 Task: Look for products in the category "Cereal" with mint flavor.
Action: Mouse moved to (970, 328)
Screenshot: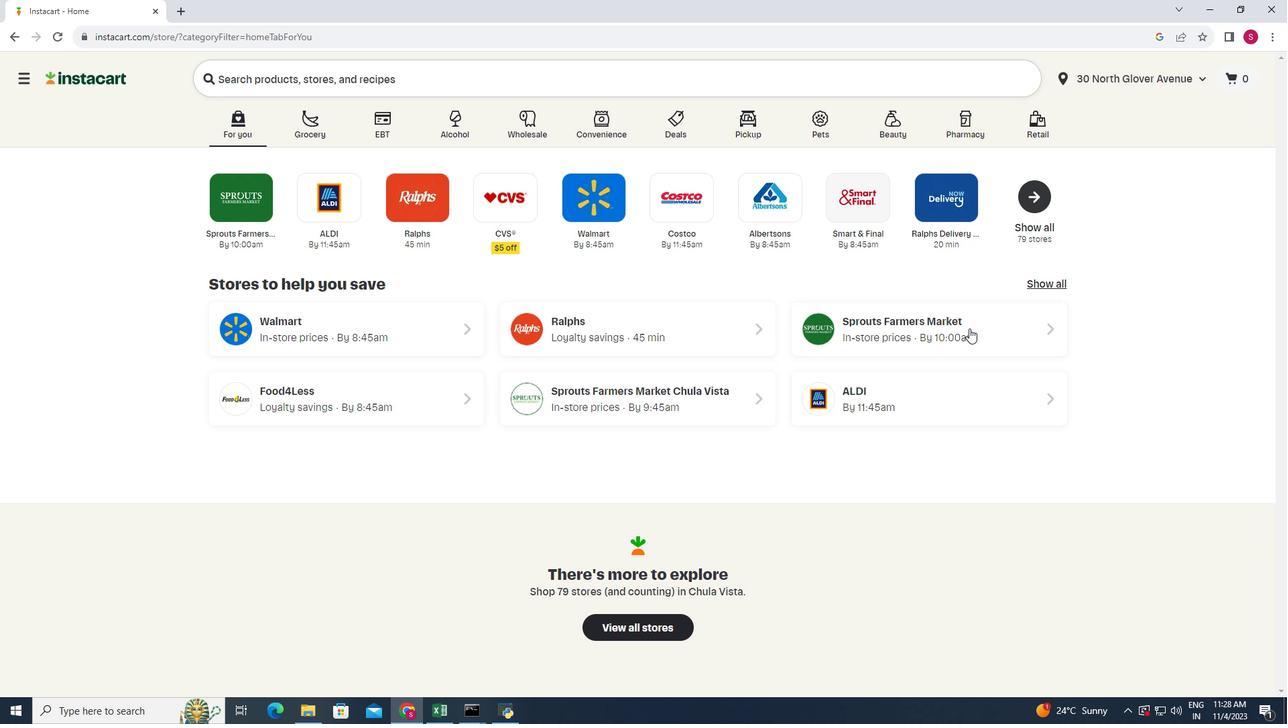 
Action: Mouse pressed left at (970, 328)
Screenshot: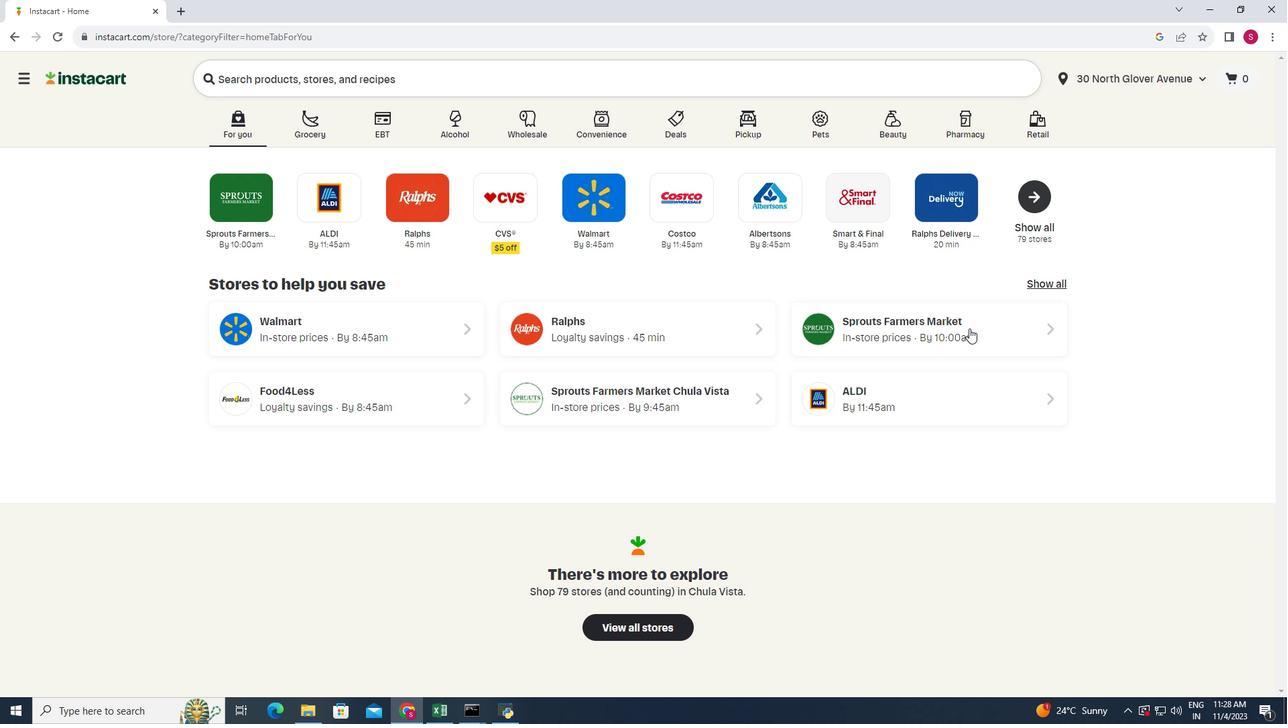 
Action: Mouse moved to (102, 493)
Screenshot: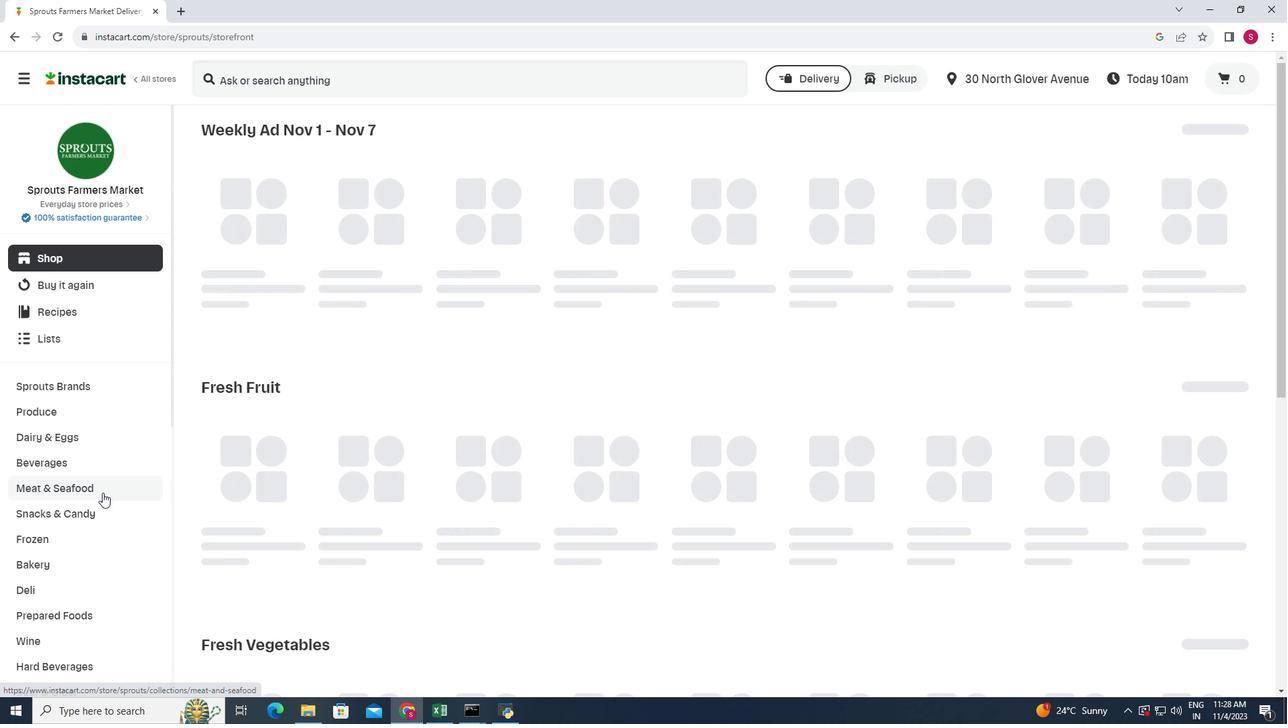 
Action: Mouse scrolled (102, 492) with delta (0, 0)
Screenshot: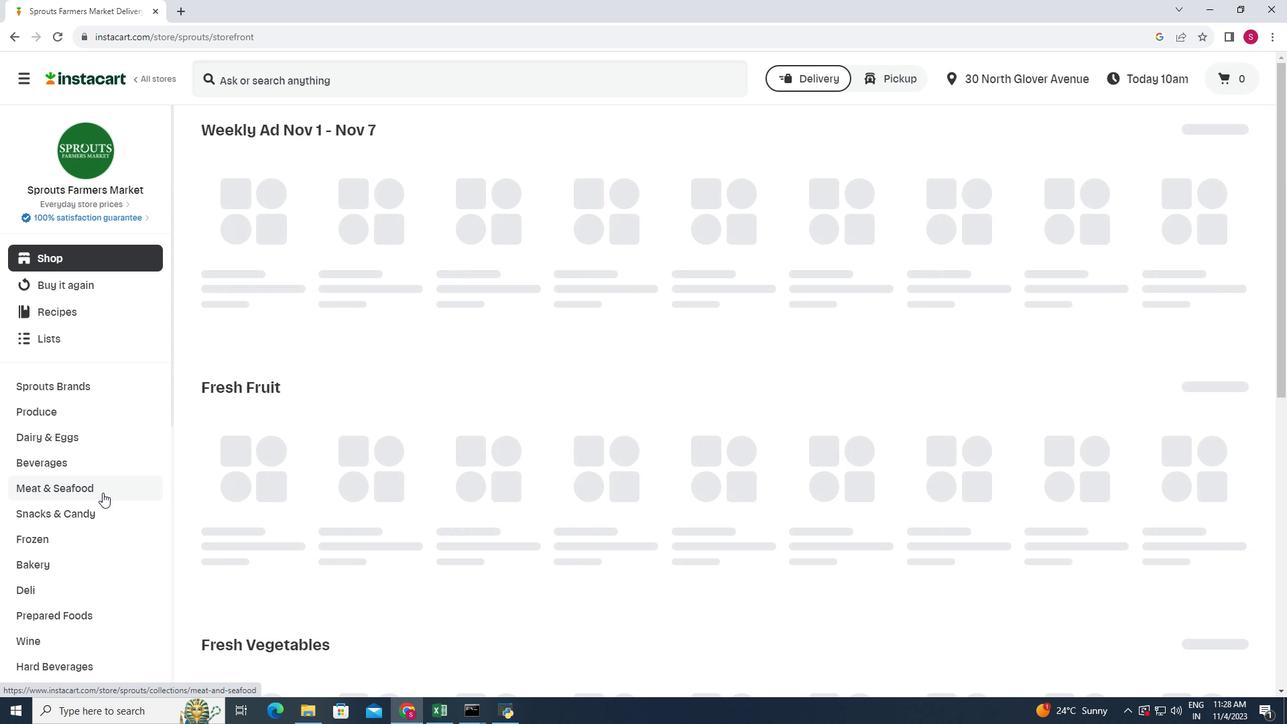 
Action: Mouse moved to (102, 493)
Screenshot: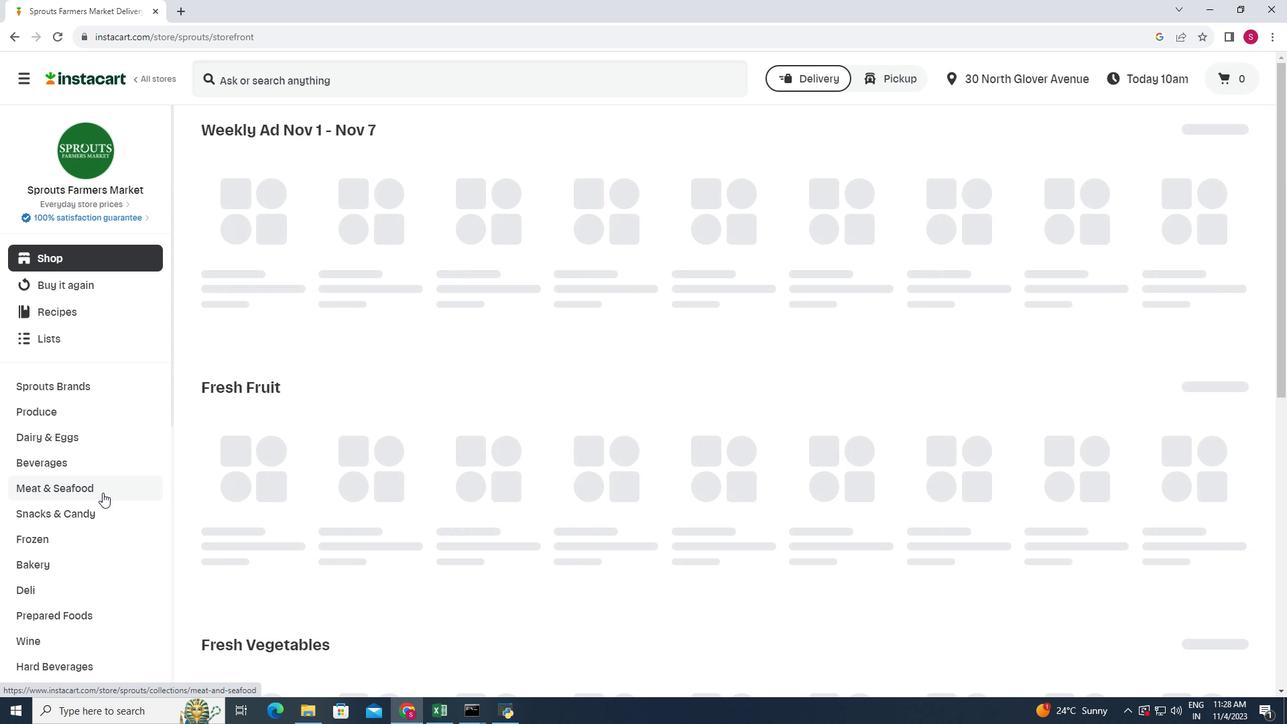 
Action: Mouse scrolled (102, 492) with delta (0, 0)
Screenshot: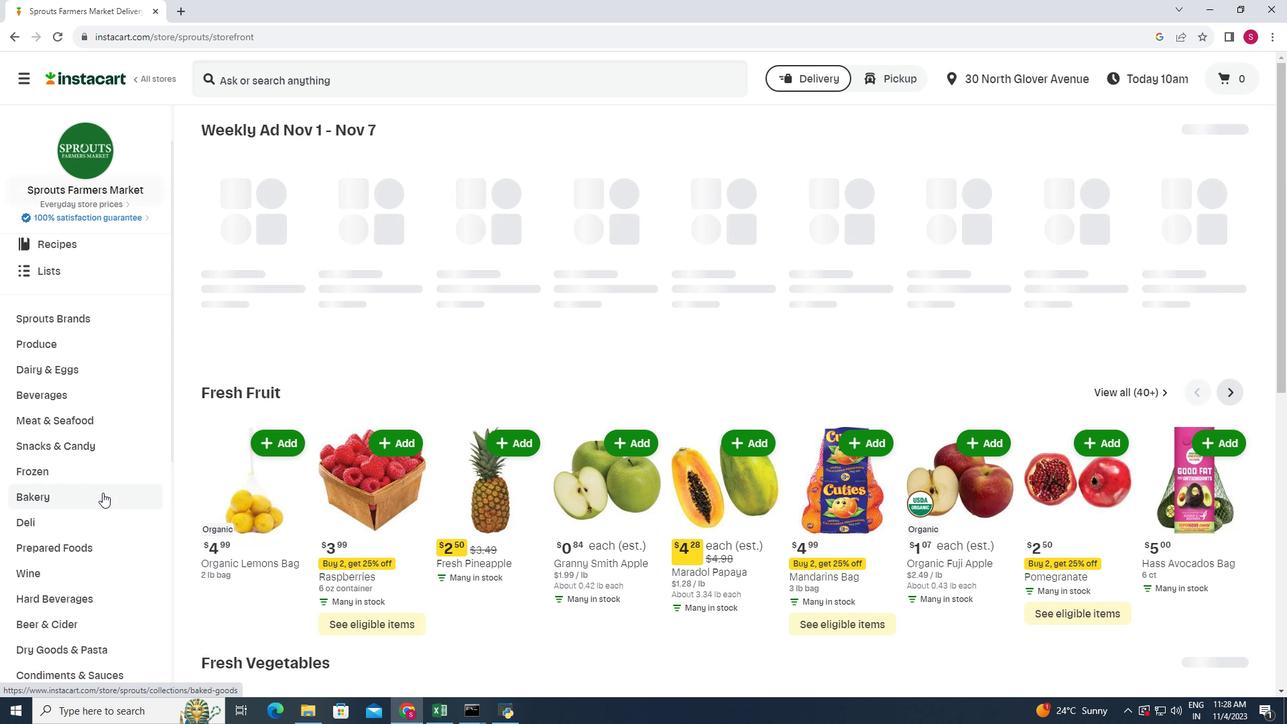 
Action: Mouse scrolled (102, 492) with delta (0, 0)
Screenshot: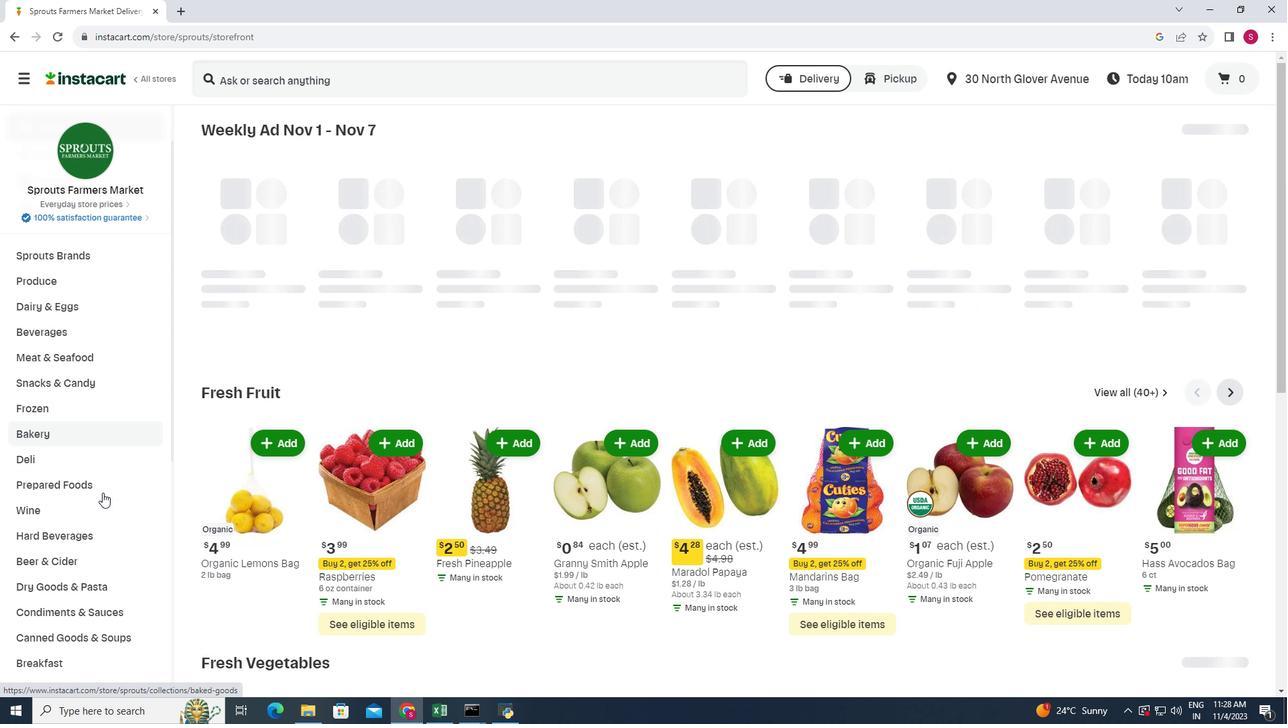 
Action: Mouse moved to (117, 482)
Screenshot: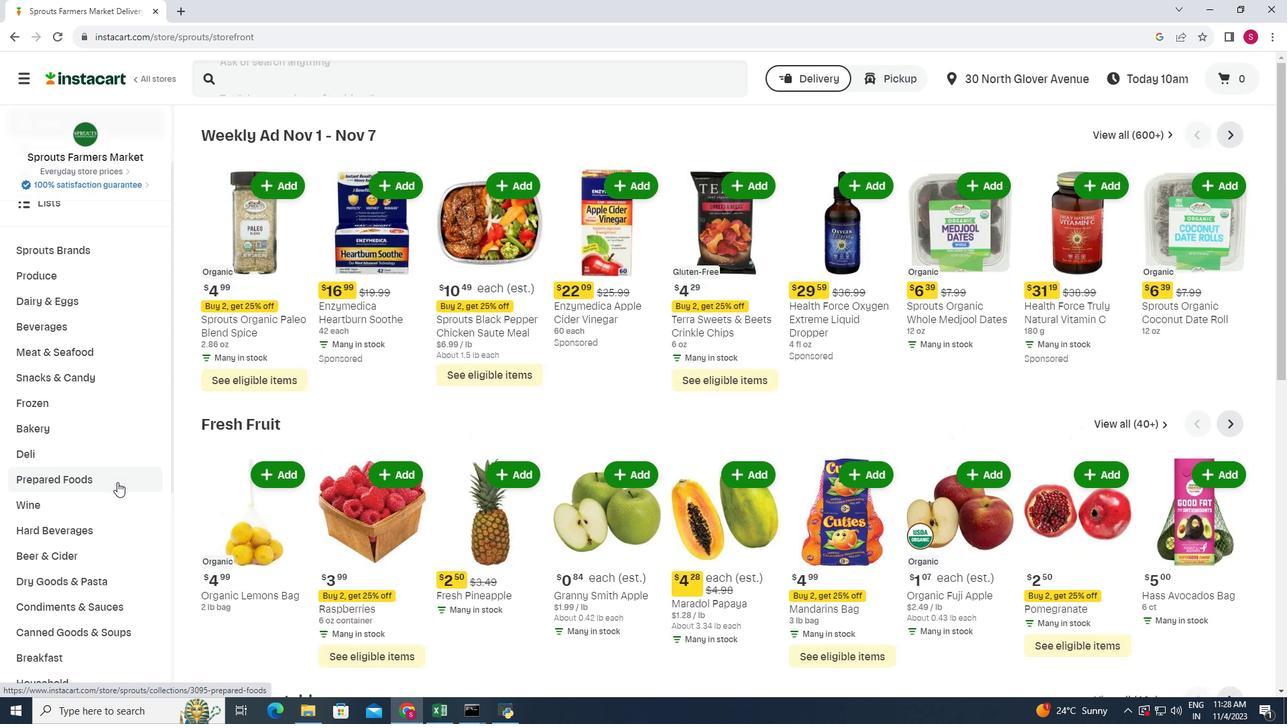 
Action: Mouse scrolled (117, 481) with delta (0, 0)
Screenshot: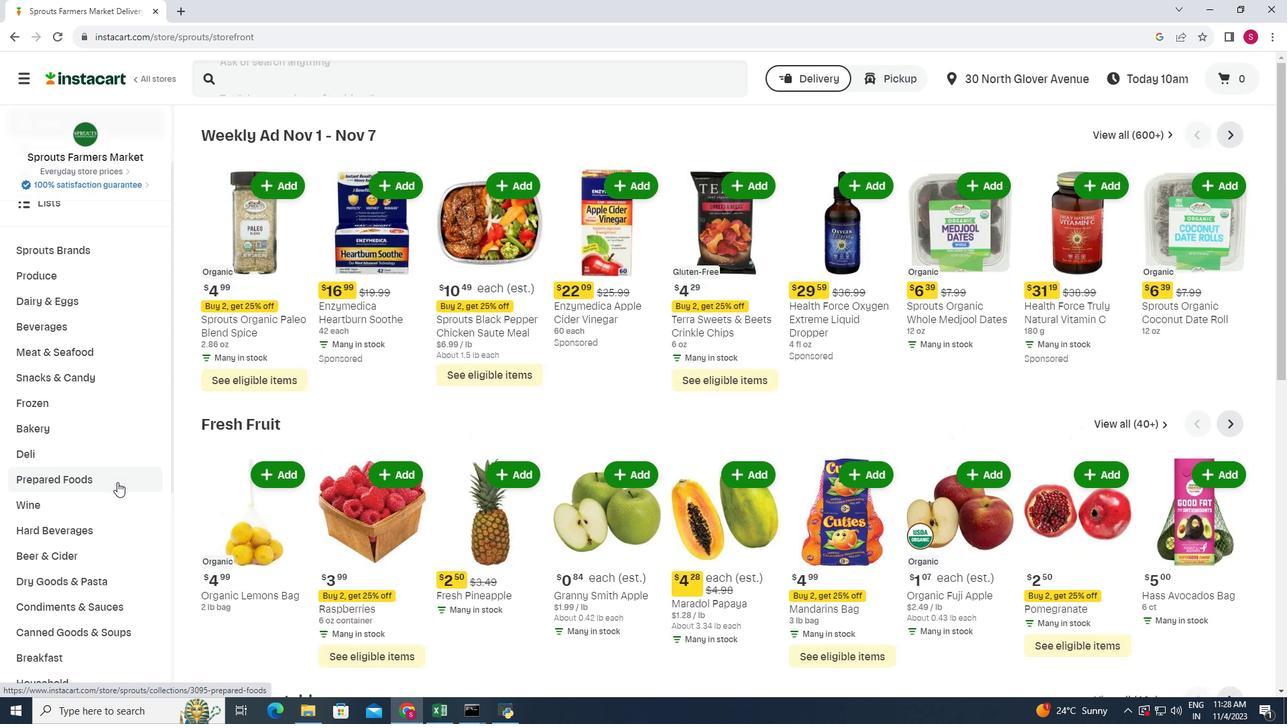 
Action: Mouse moved to (85, 483)
Screenshot: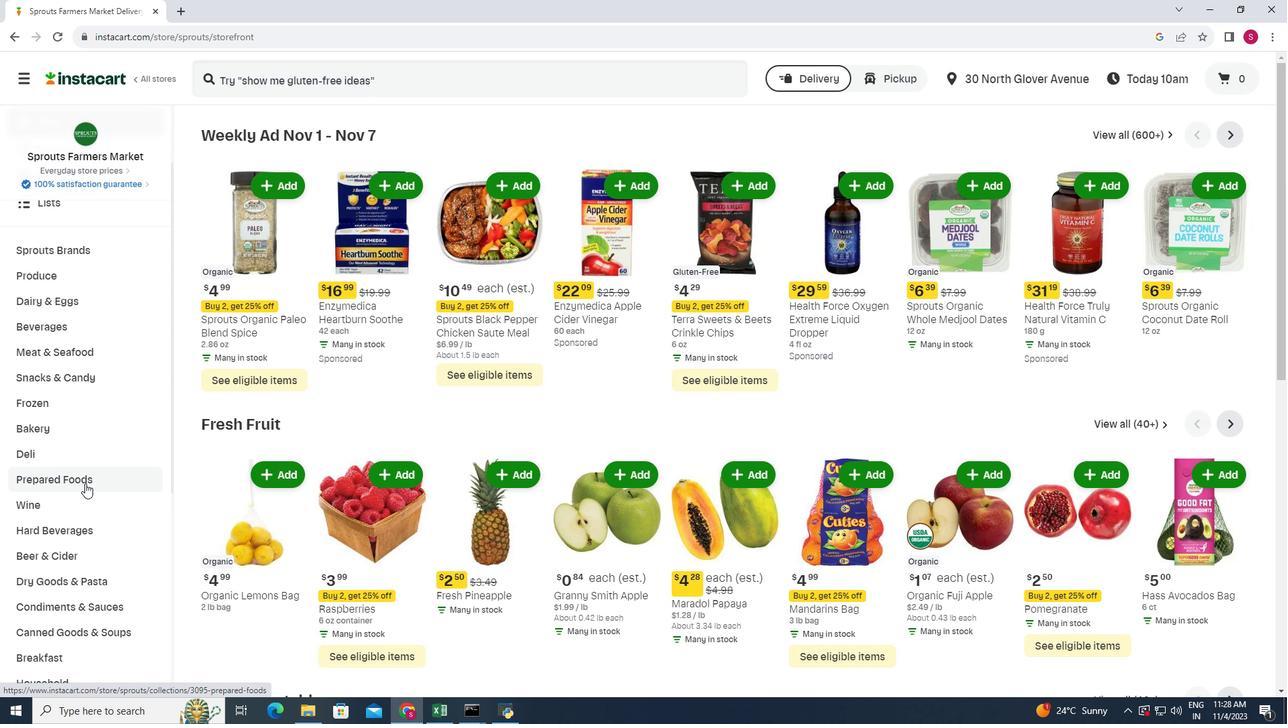
Action: Mouse scrolled (85, 482) with delta (0, 0)
Screenshot: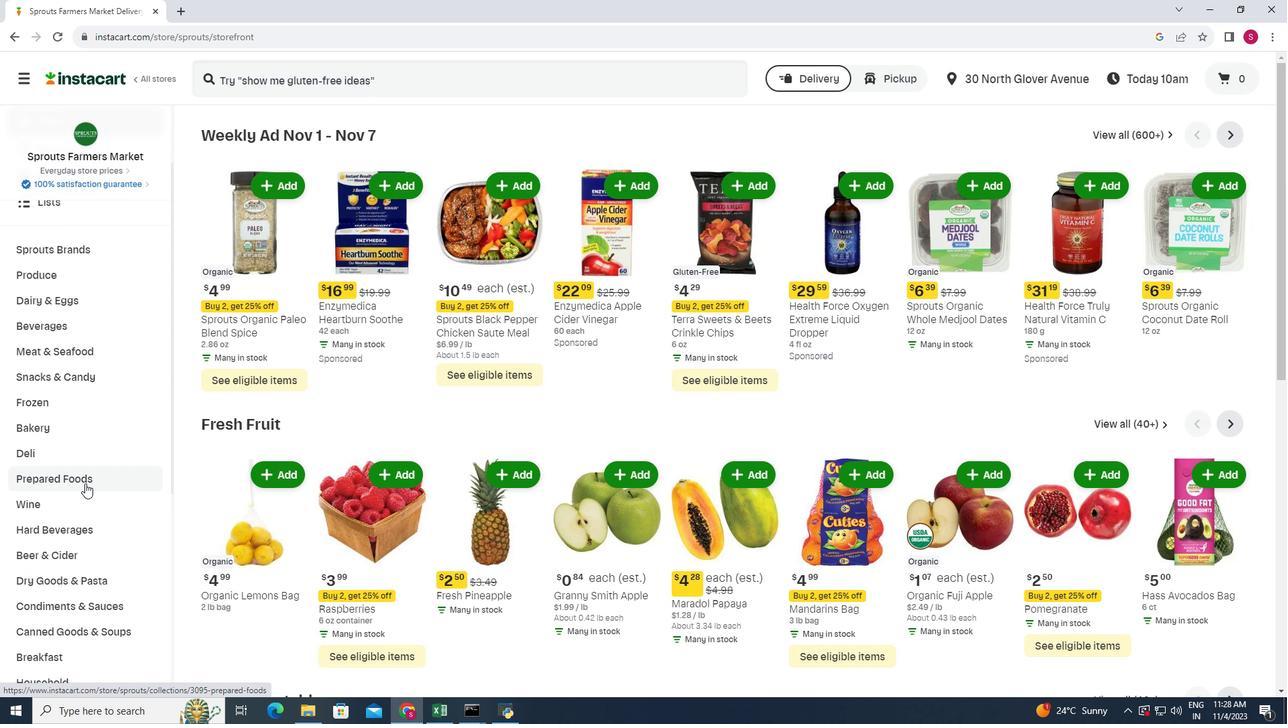 
Action: Mouse moved to (79, 593)
Screenshot: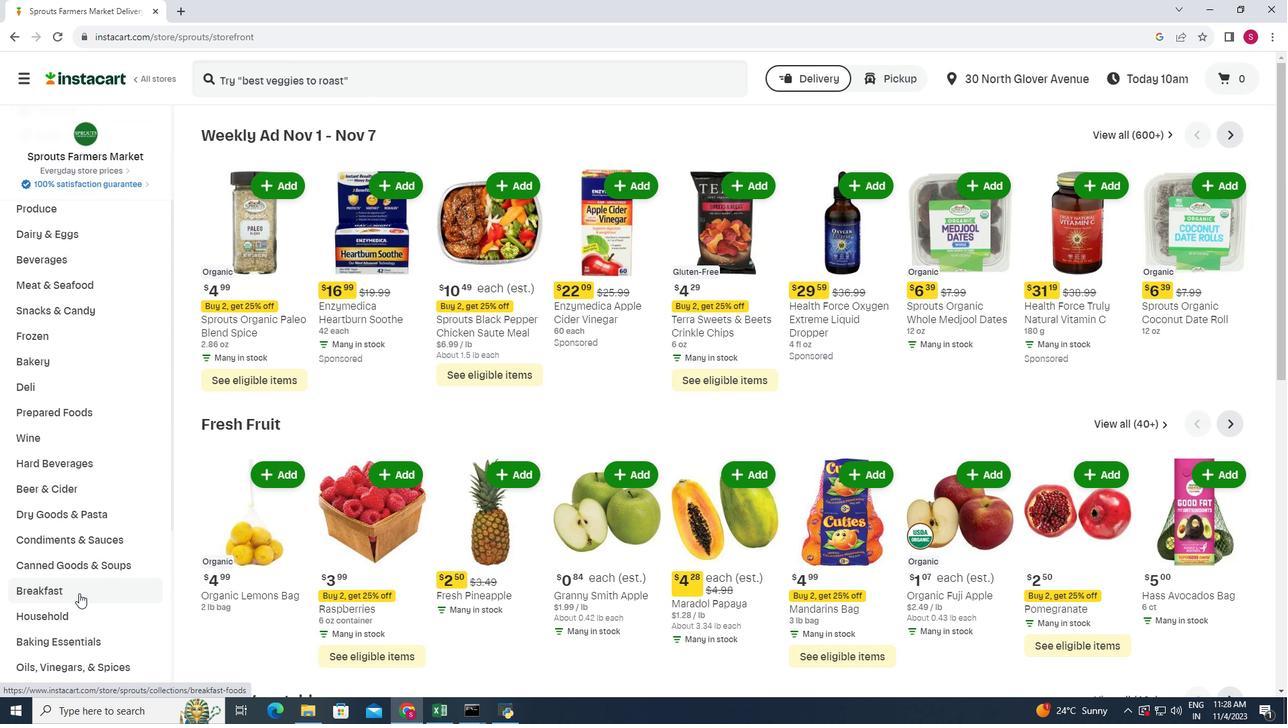 
Action: Mouse pressed left at (79, 593)
Screenshot: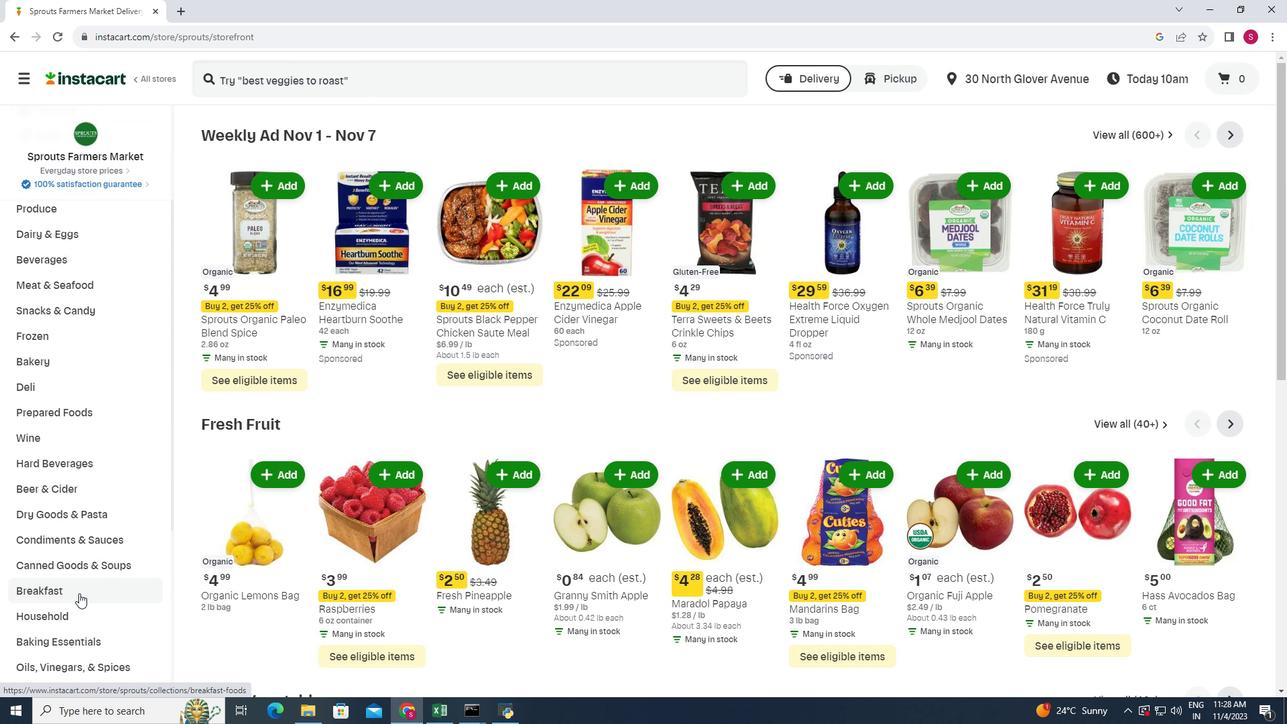 
Action: Mouse moved to (990, 167)
Screenshot: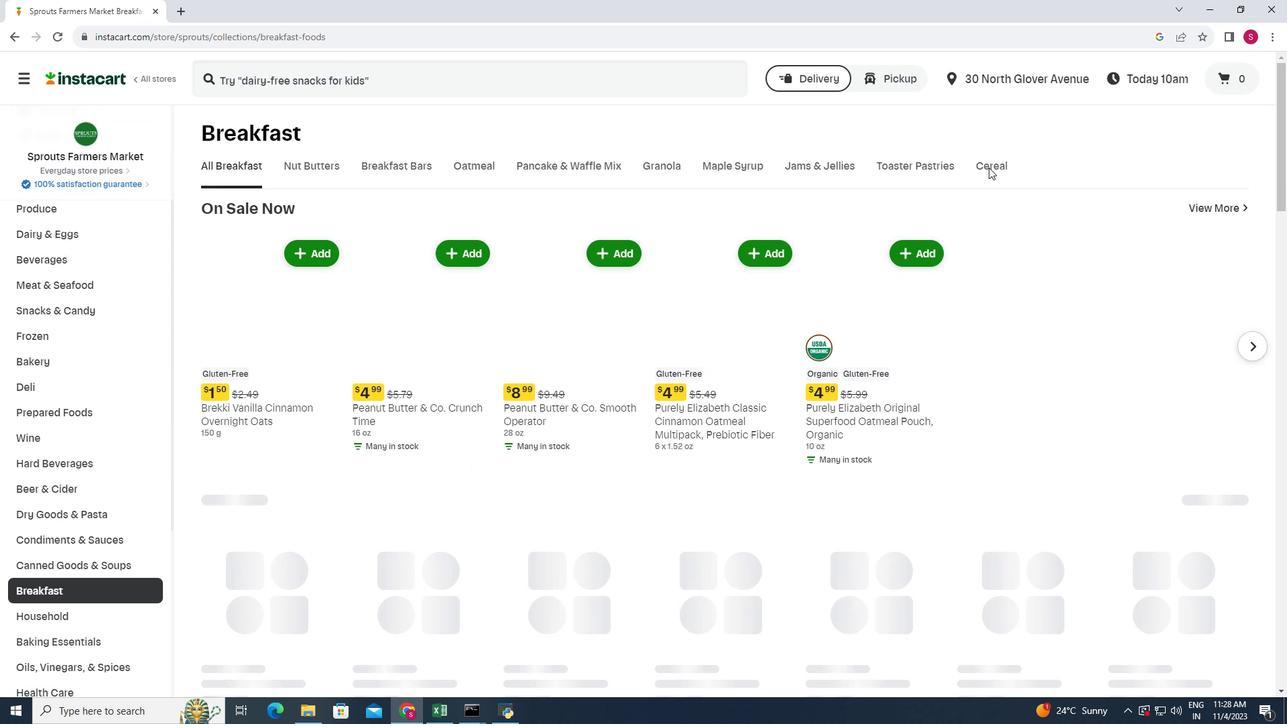 
Action: Mouse pressed left at (990, 167)
Screenshot: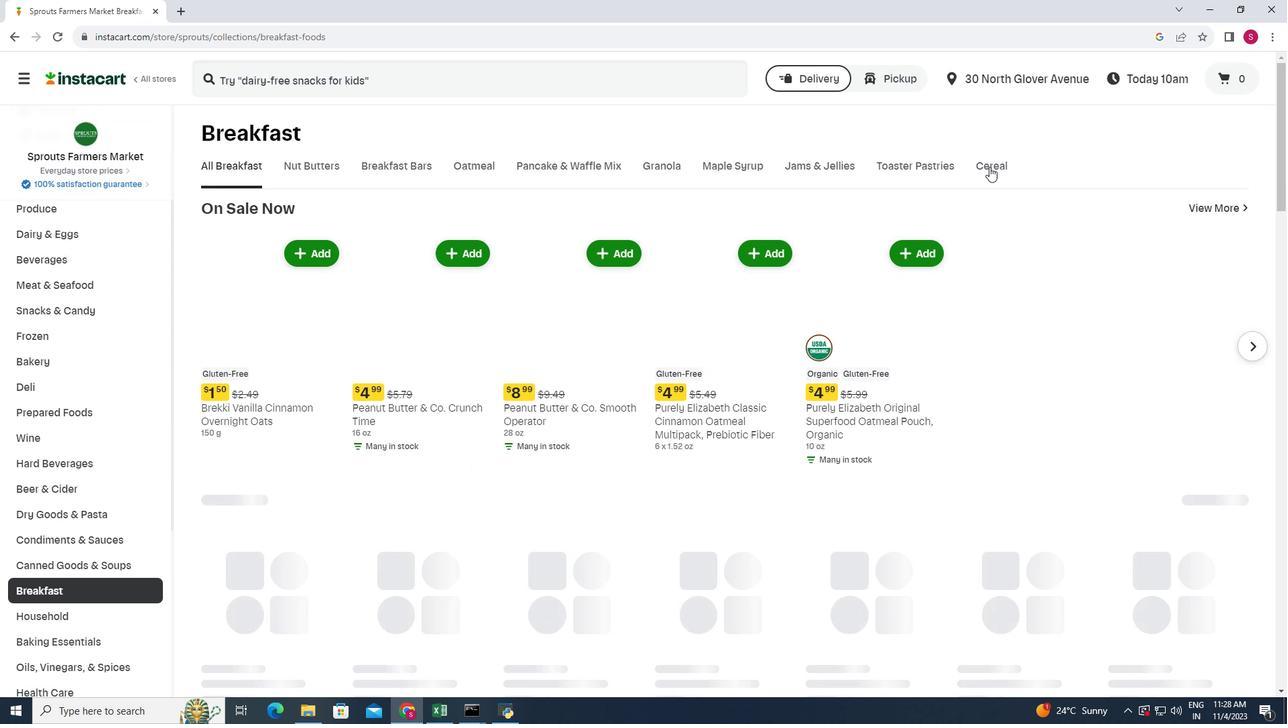 
Action: Mouse moved to (254, 209)
Screenshot: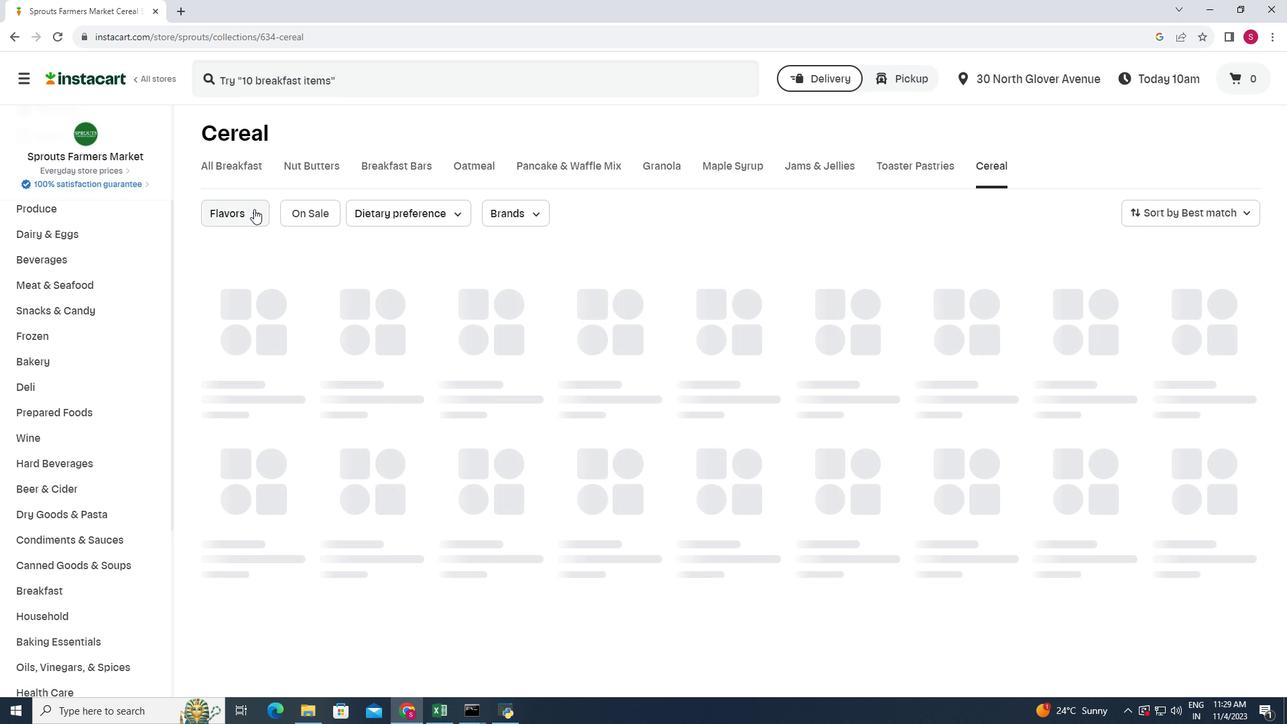 
Action: Mouse pressed left at (254, 209)
Screenshot: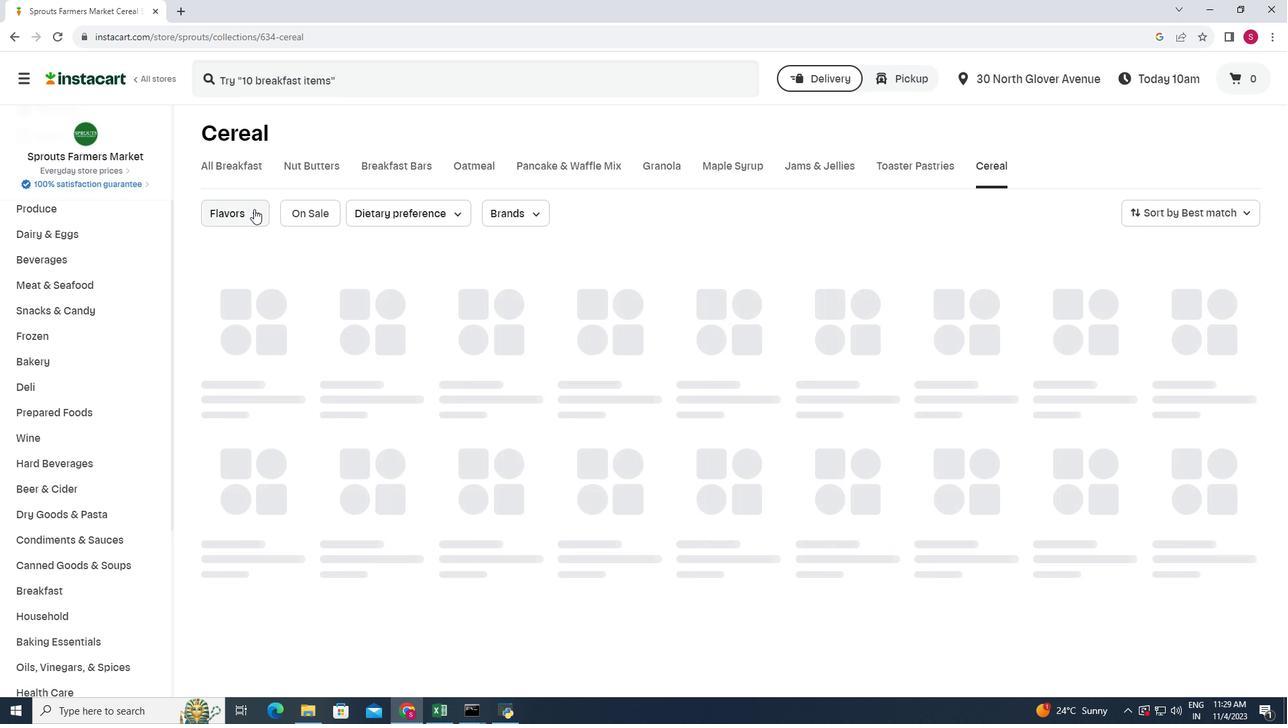 
Action: Mouse moved to (276, 258)
Screenshot: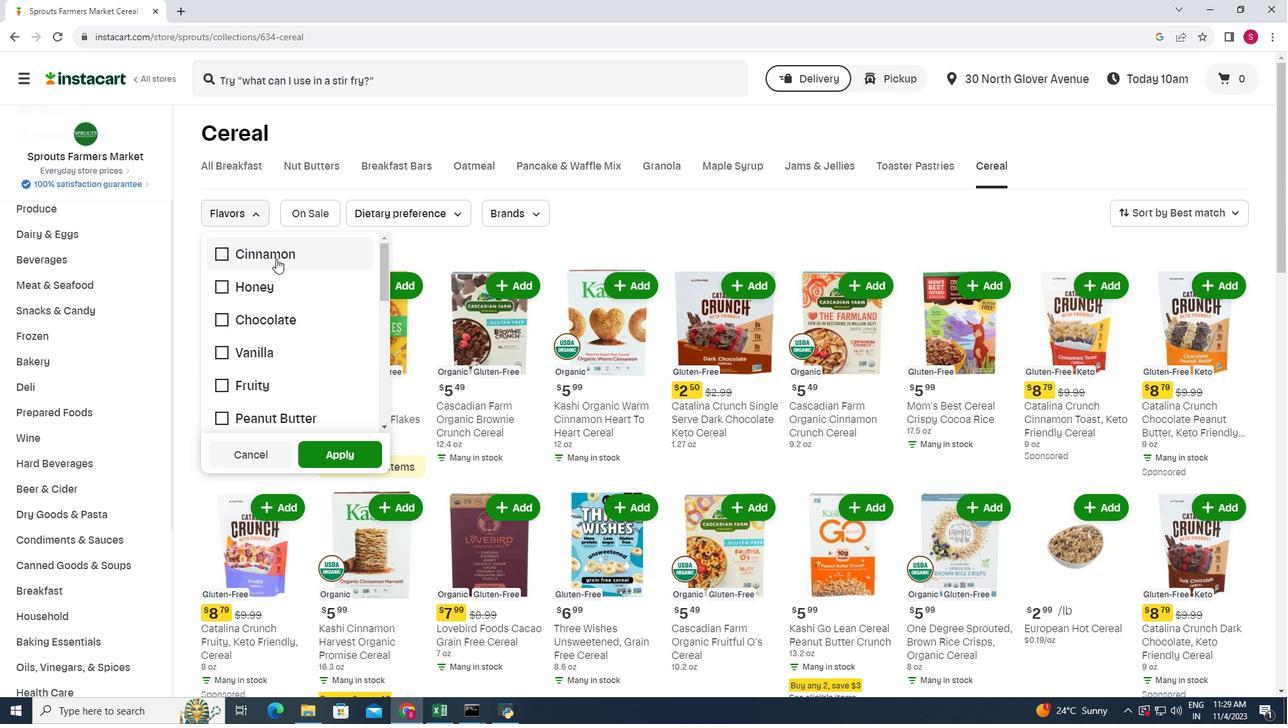 
Action: Mouse scrolled (276, 258) with delta (0, 0)
Screenshot: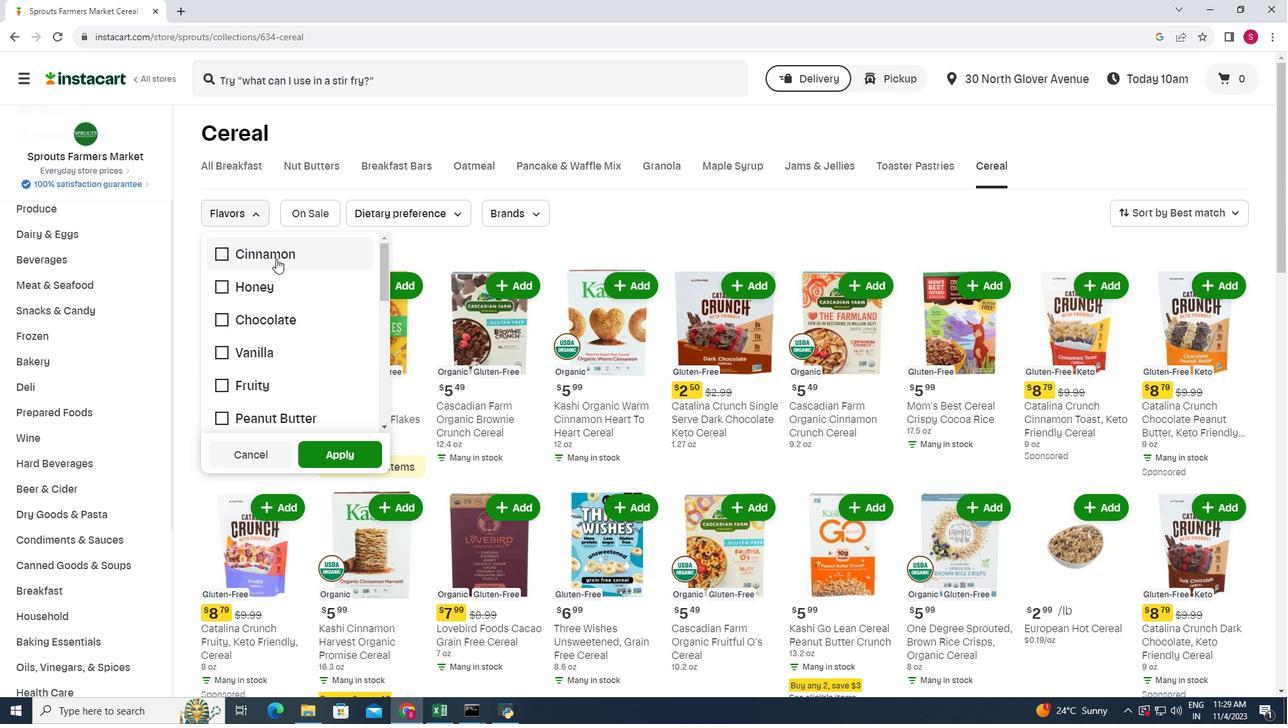 
Action: Mouse scrolled (276, 258) with delta (0, 0)
Screenshot: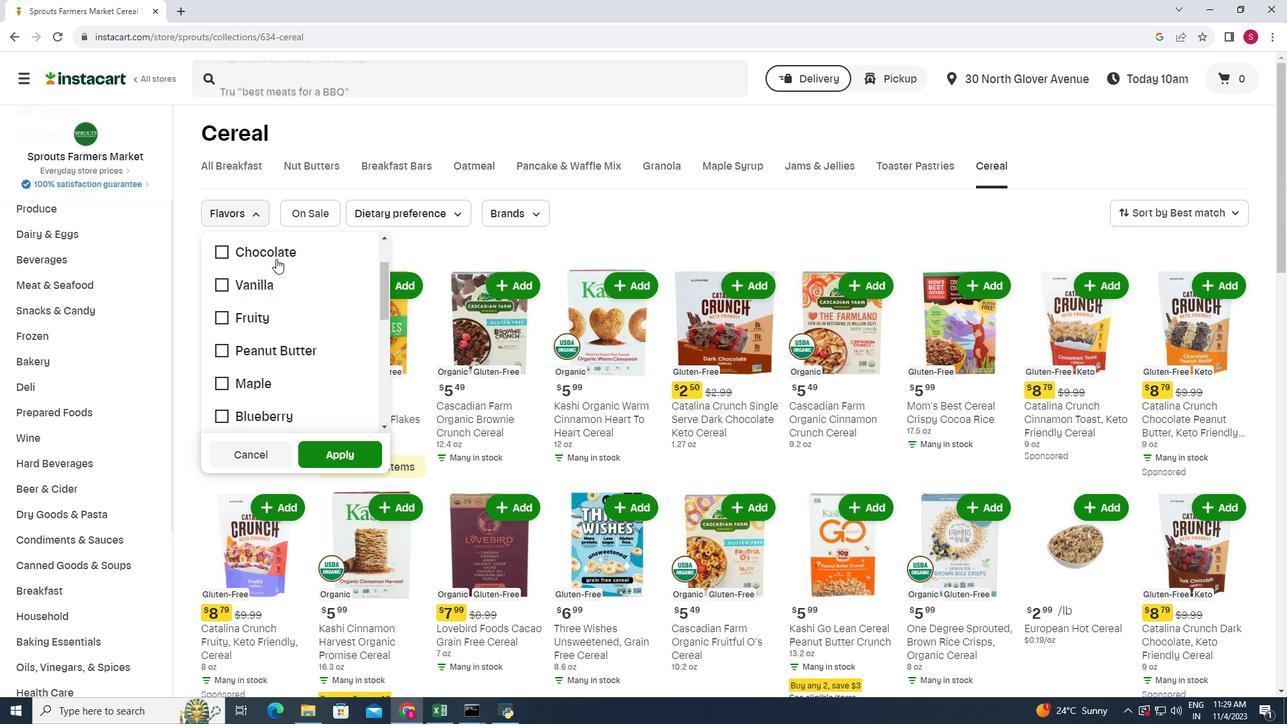 
Action: Mouse moved to (279, 261)
Screenshot: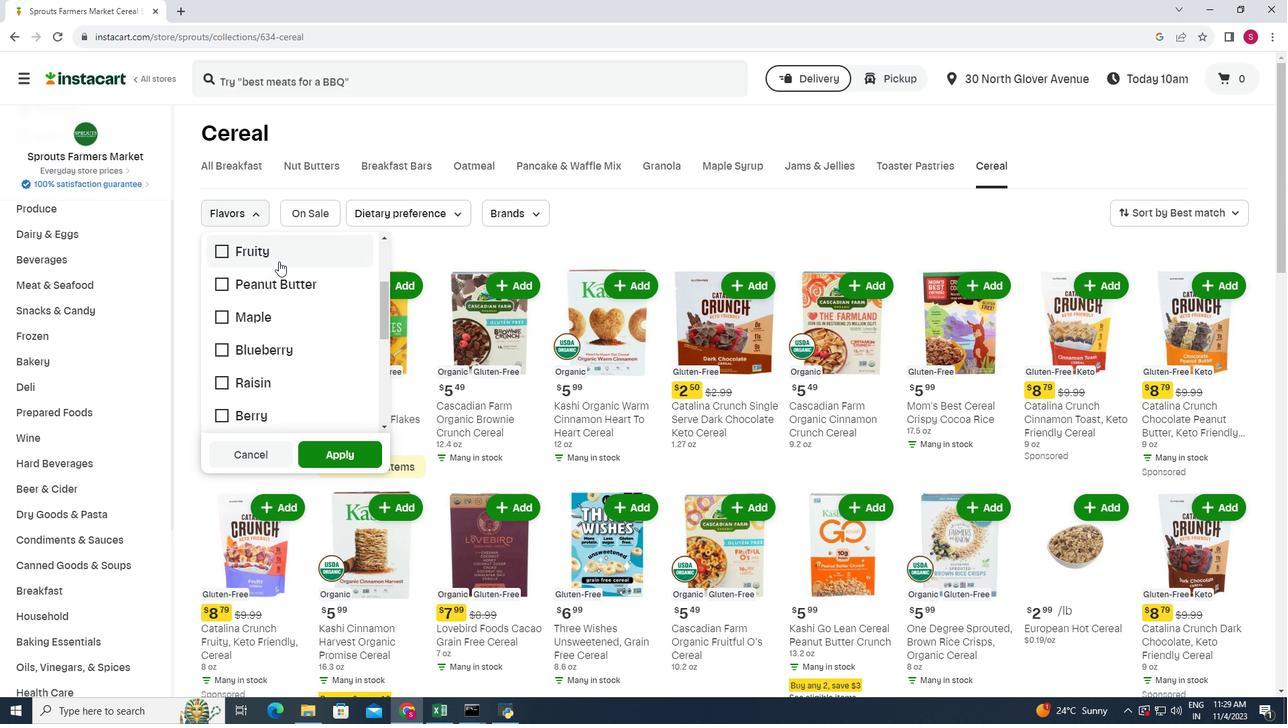 
Action: Mouse scrolled (279, 260) with delta (0, 0)
Screenshot: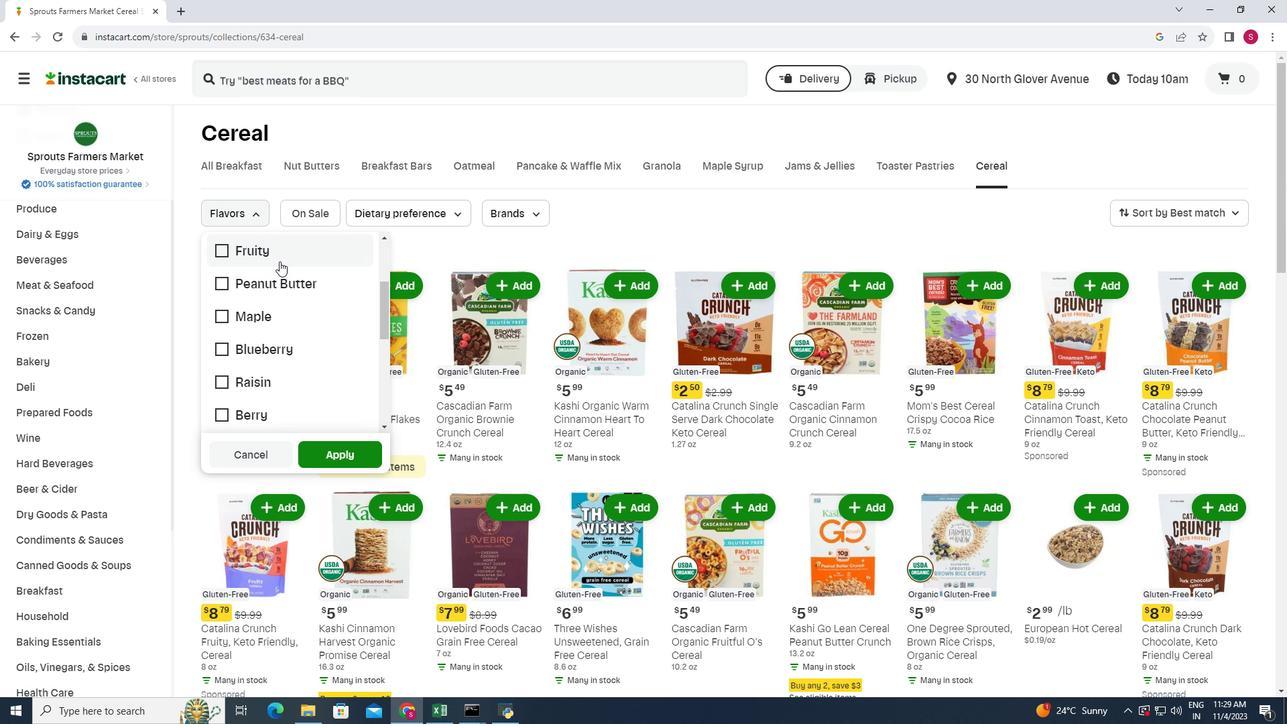 
Action: Mouse moved to (280, 262)
Screenshot: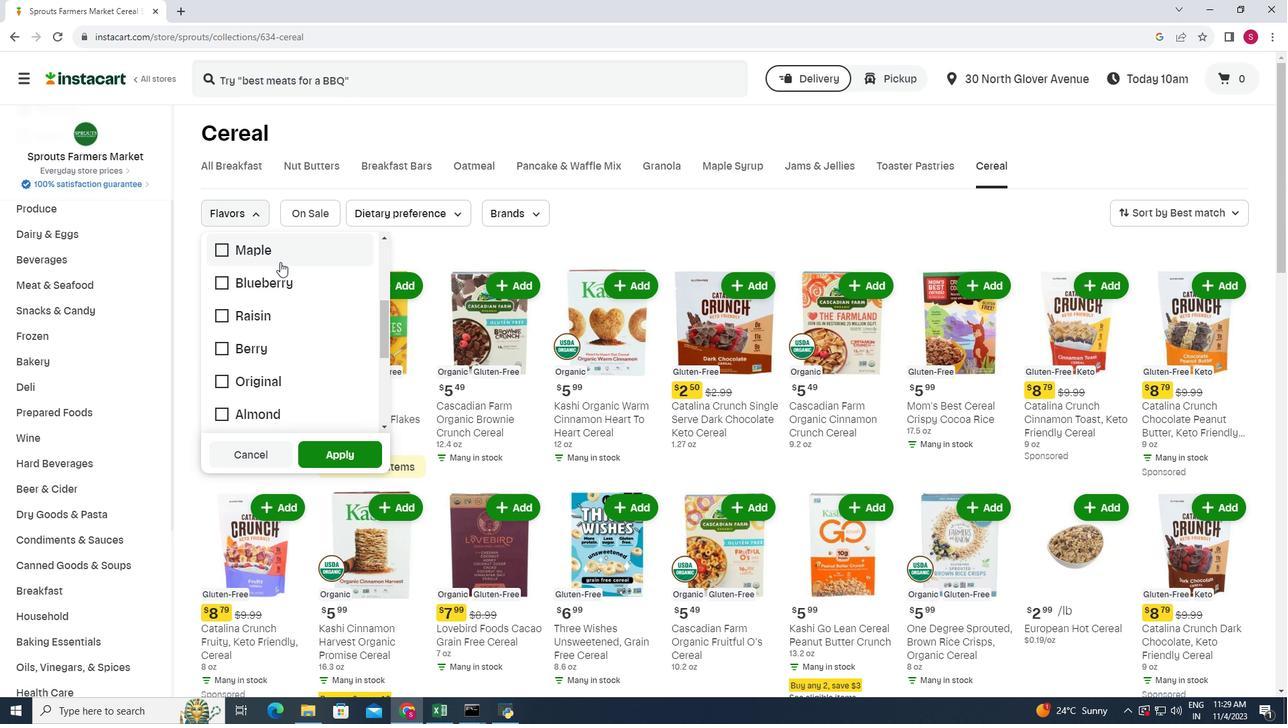 
Action: Mouse scrolled (280, 261) with delta (0, 0)
Screenshot: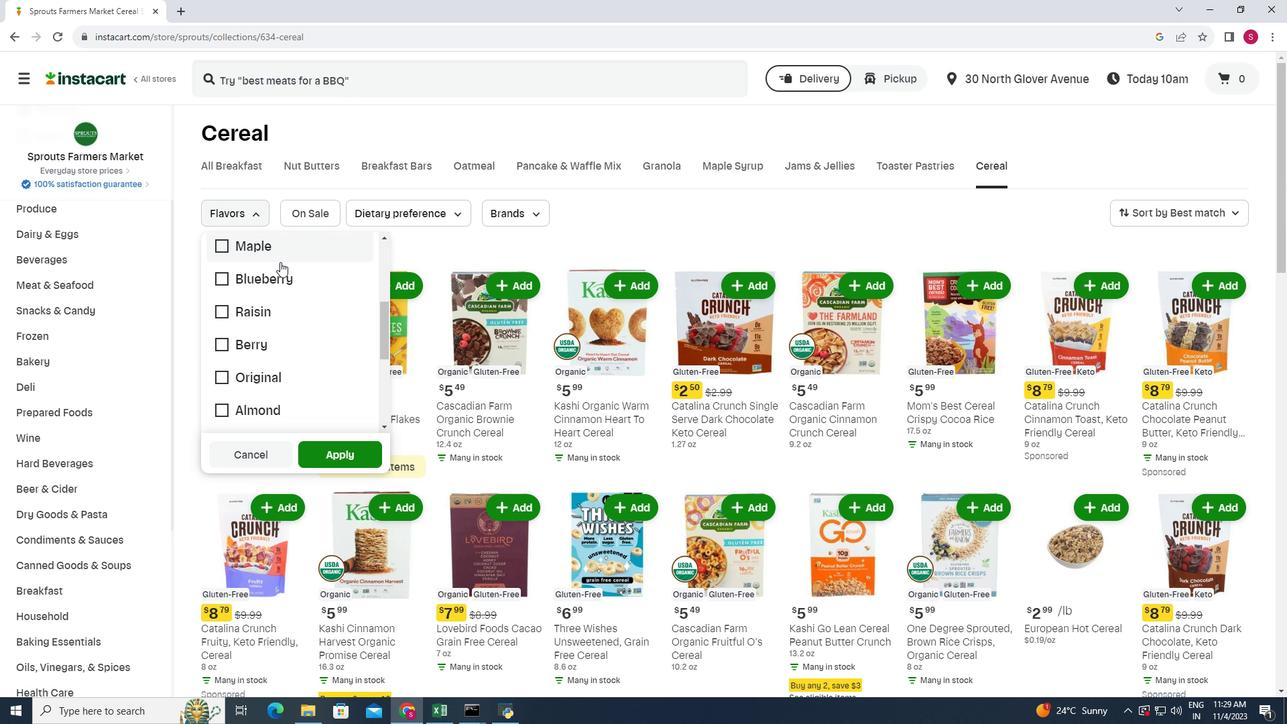 
Action: Mouse moved to (280, 263)
Screenshot: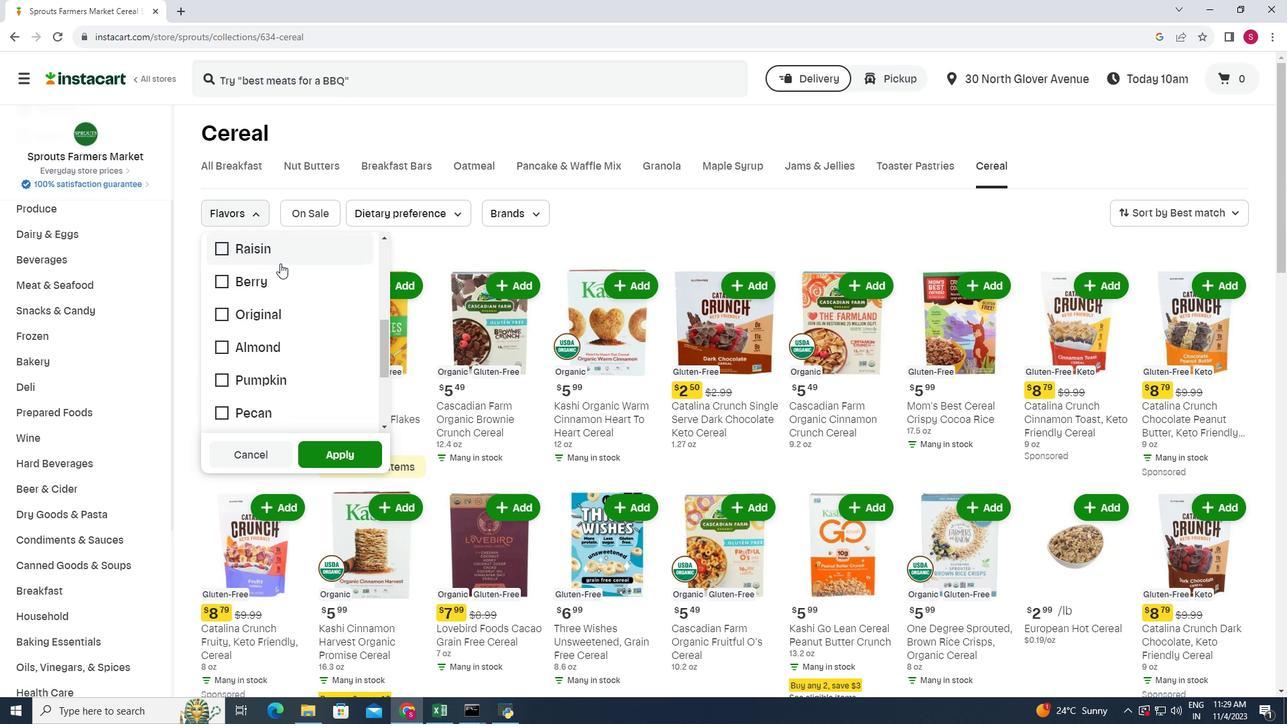 
Action: Mouse scrolled (280, 262) with delta (0, 0)
Screenshot: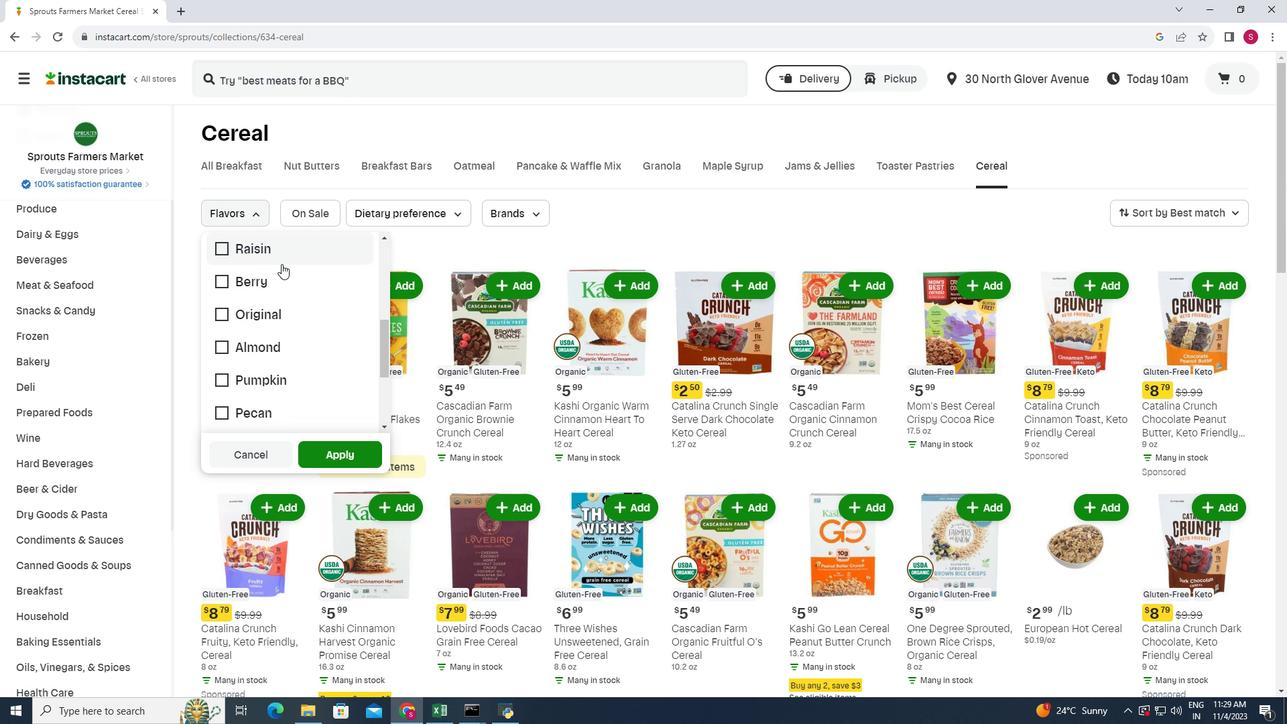 
Action: Mouse moved to (283, 265)
Screenshot: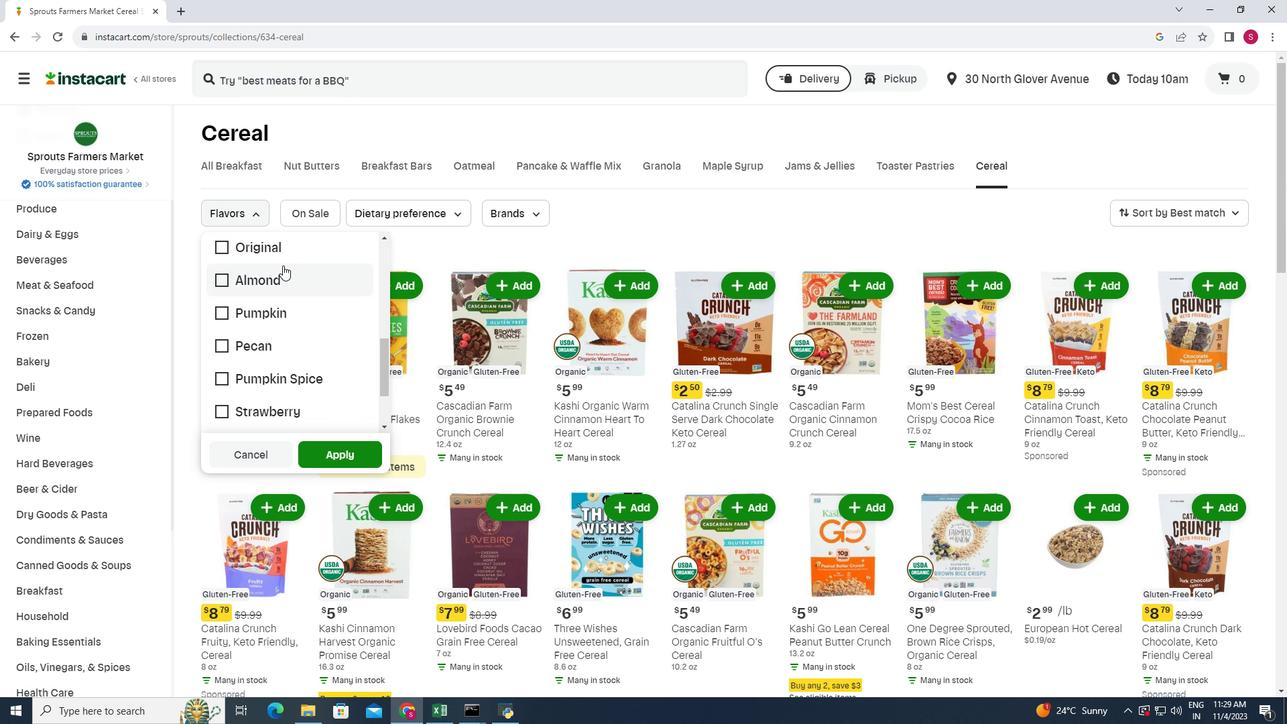 
Action: Mouse scrolled (283, 264) with delta (0, 0)
Screenshot: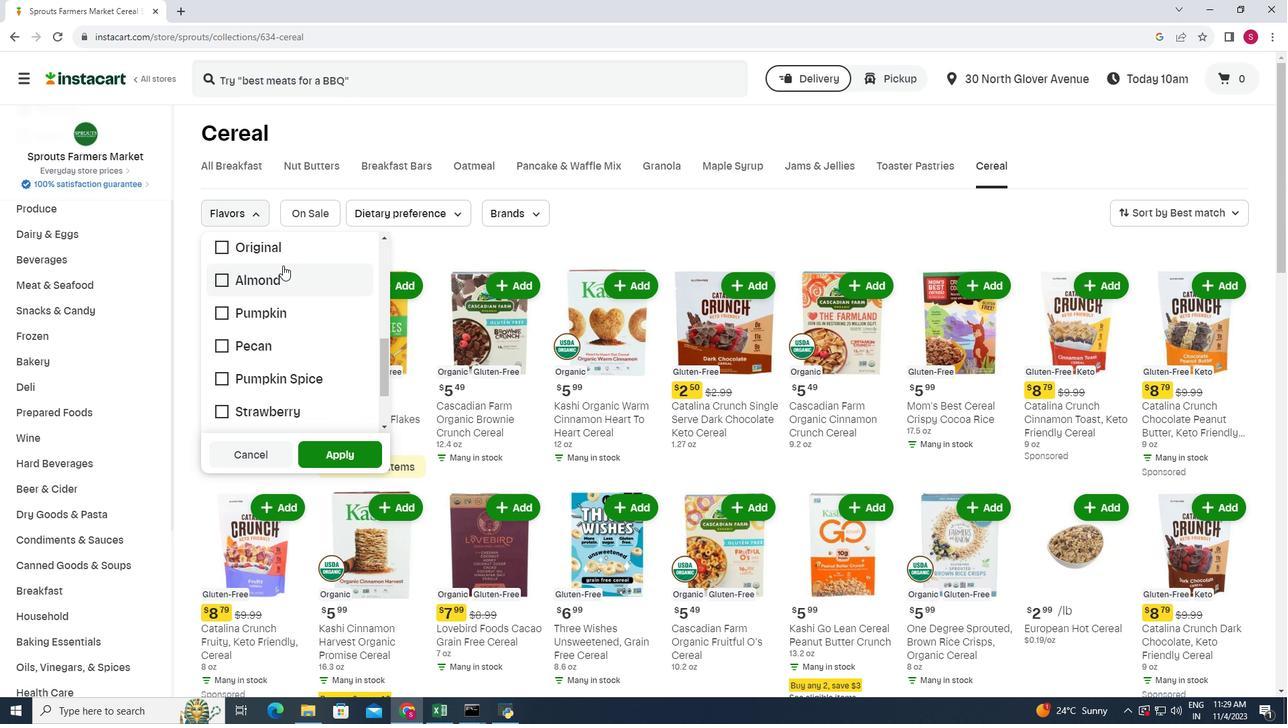 
Action: Mouse moved to (283, 265)
Screenshot: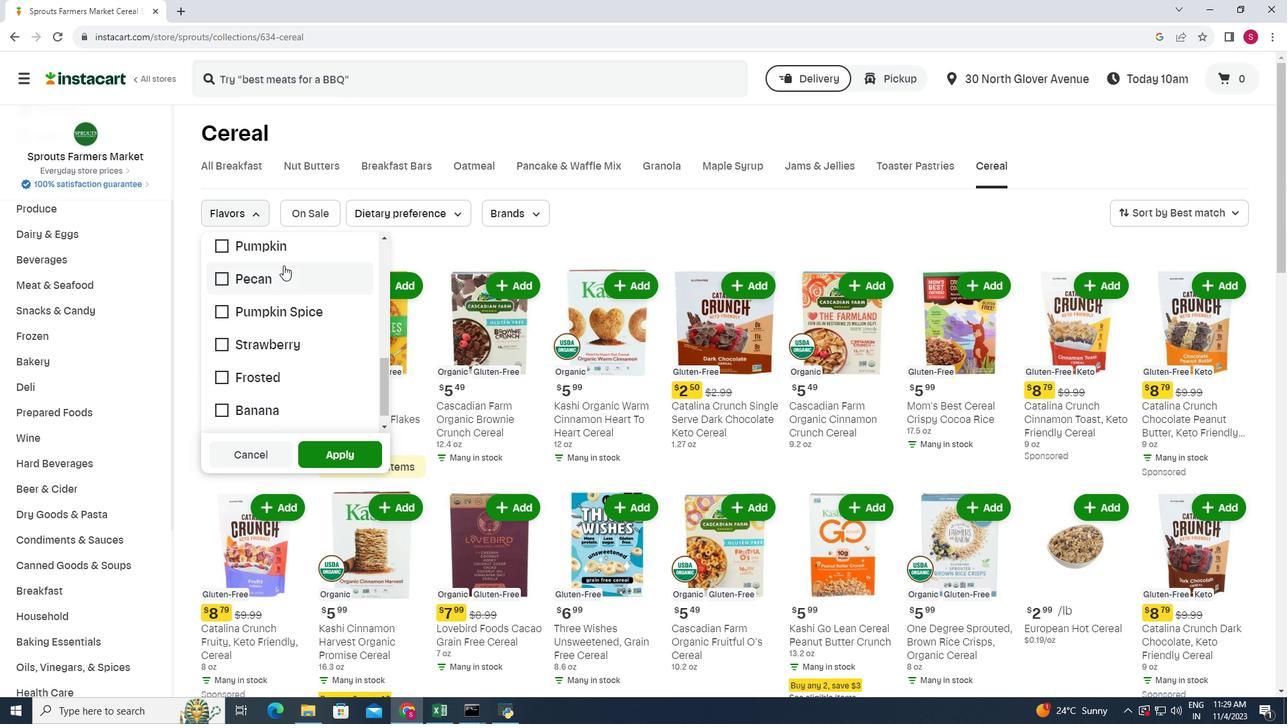 
Action: Mouse scrolled (283, 264) with delta (0, 0)
Screenshot: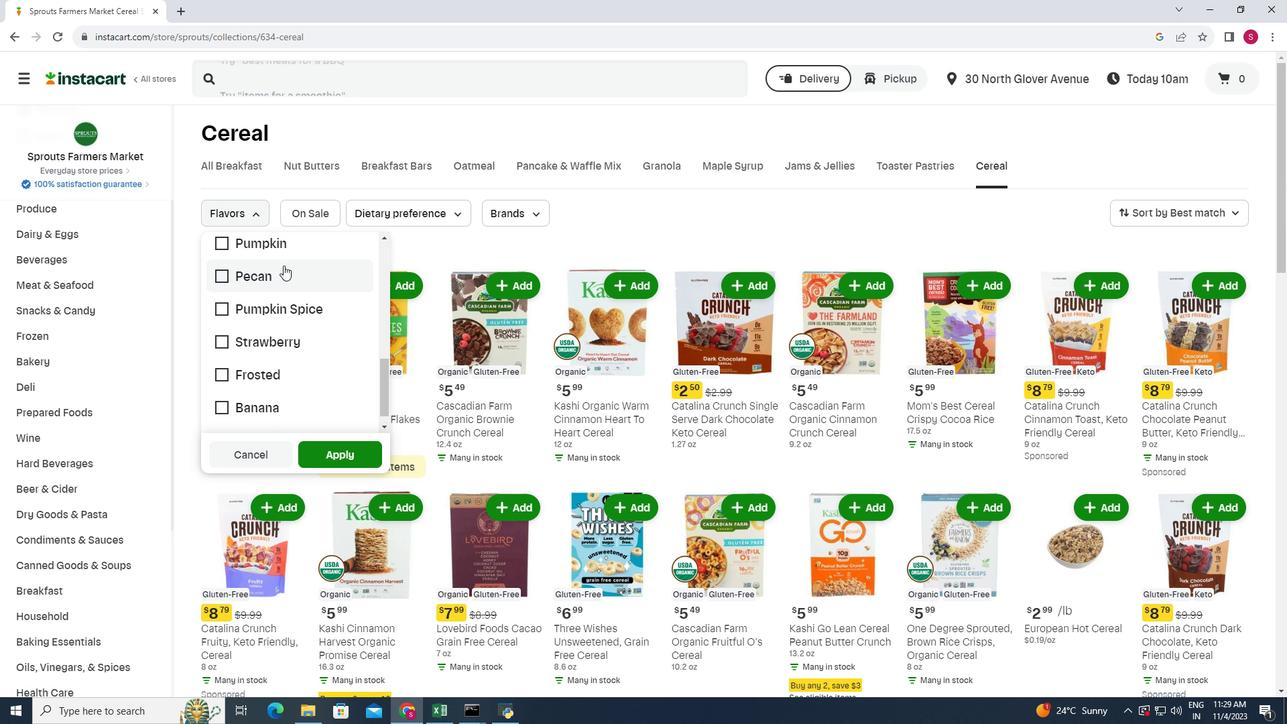 
Action: Mouse moved to (284, 265)
Screenshot: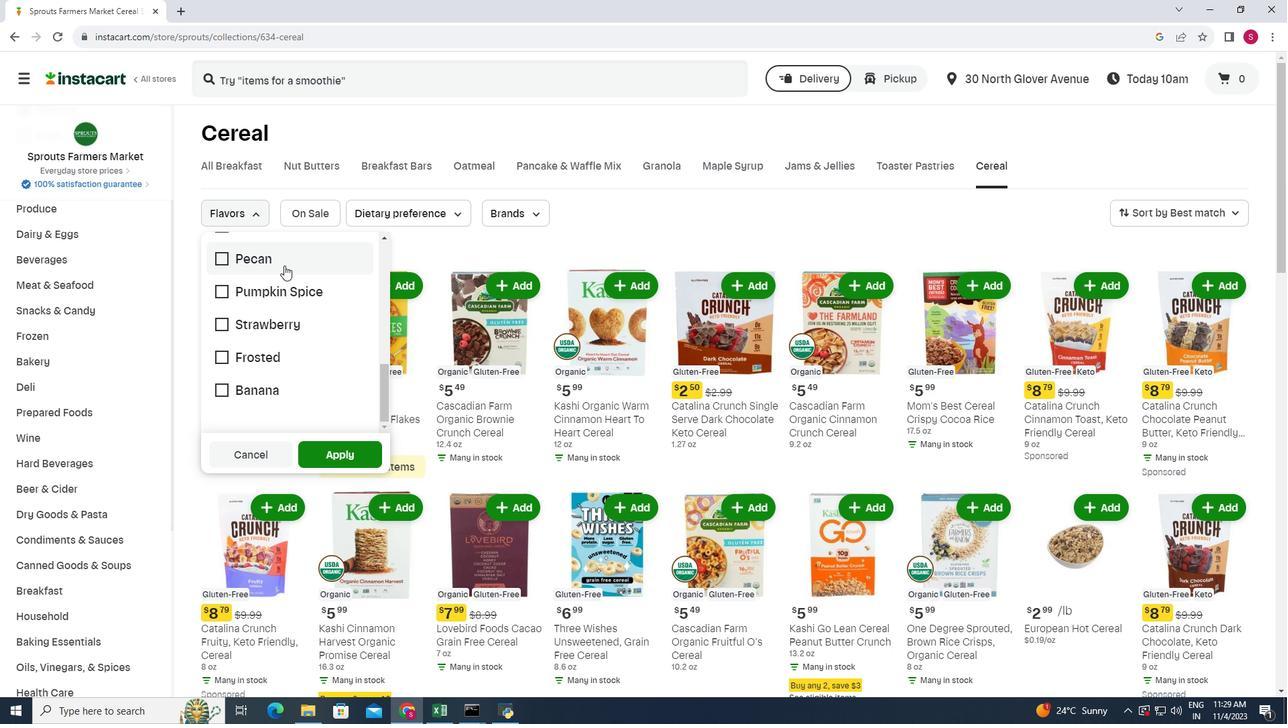 
Action: Mouse scrolled (284, 266) with delta (0, 0)
Screenshot: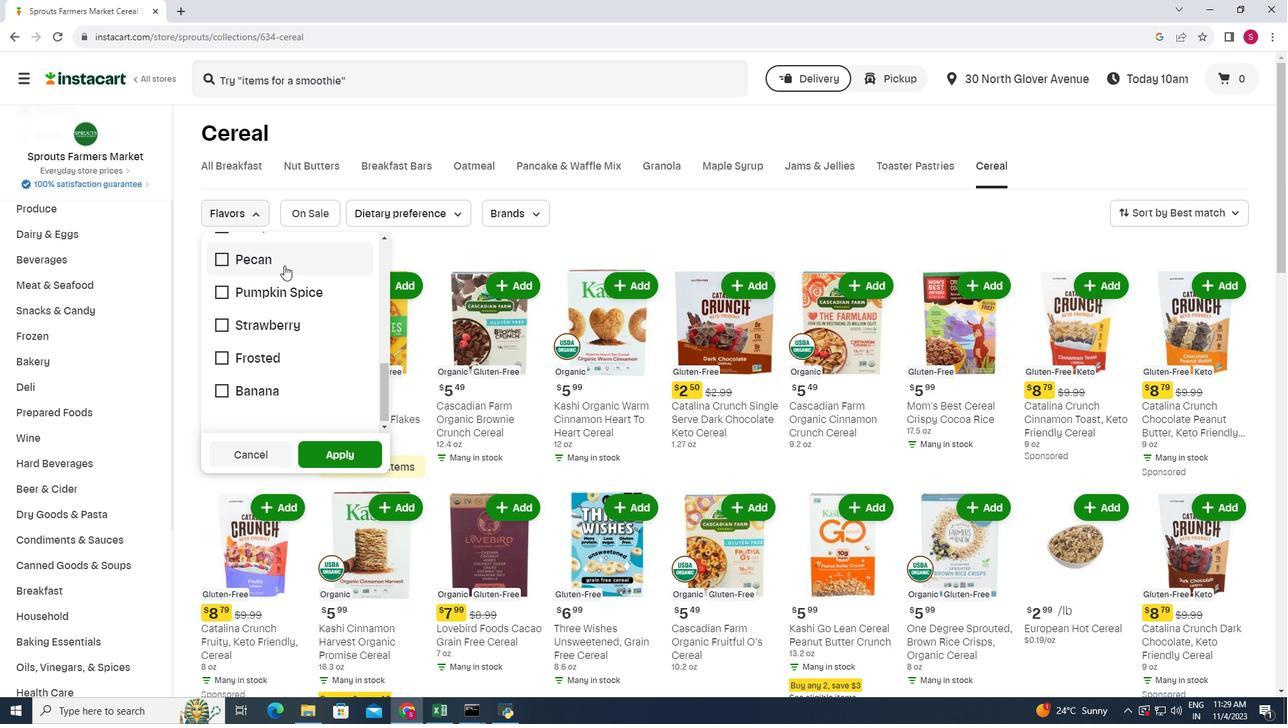 
Action: Mouse scrolled (284, 266) with delta (0, 0)
Screenshot: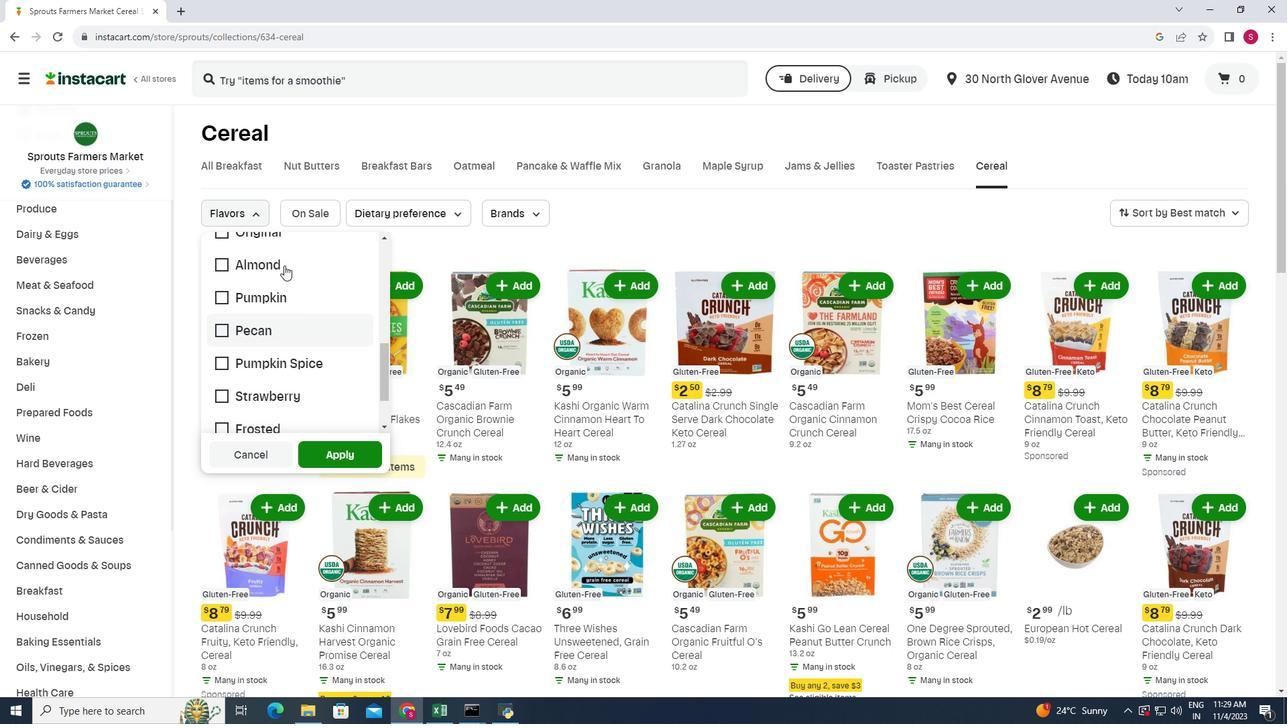 
Action: Mouse scrolled (284, 266) with delta (0, 0)
Screenshot: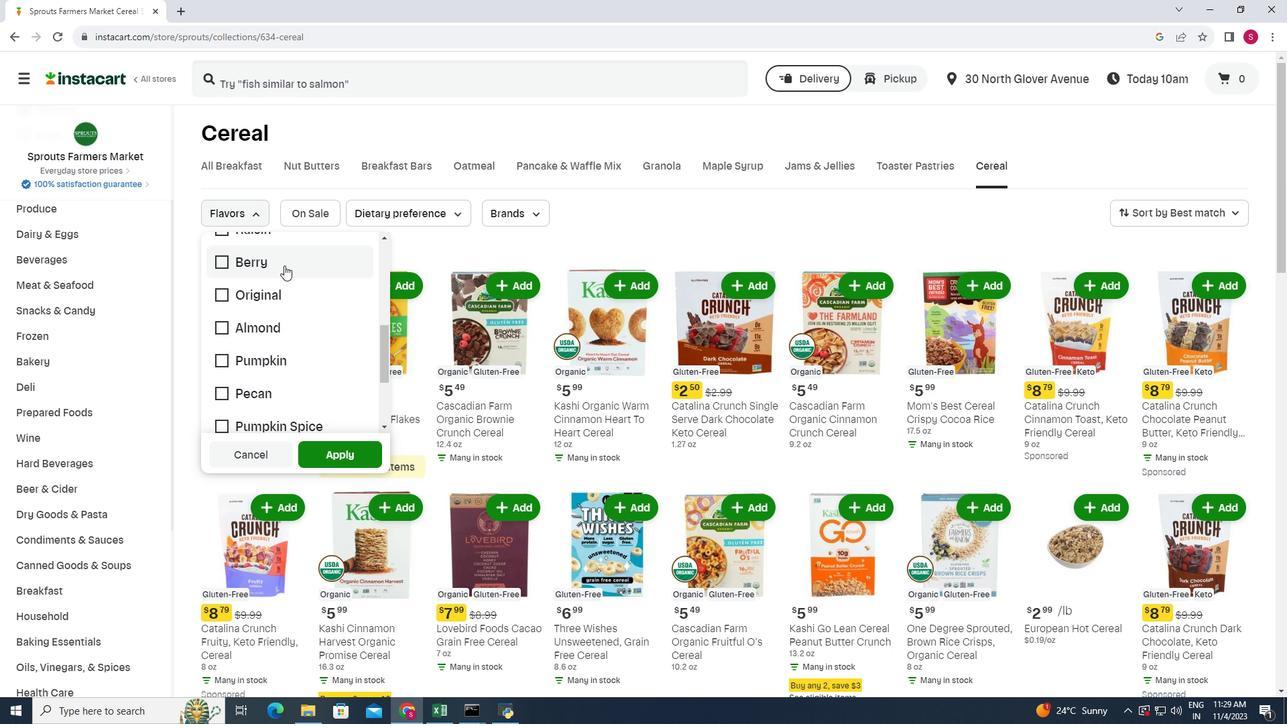 
Action: Mouse scrolled (284, 266) with delta (0, 0)
Screenshot: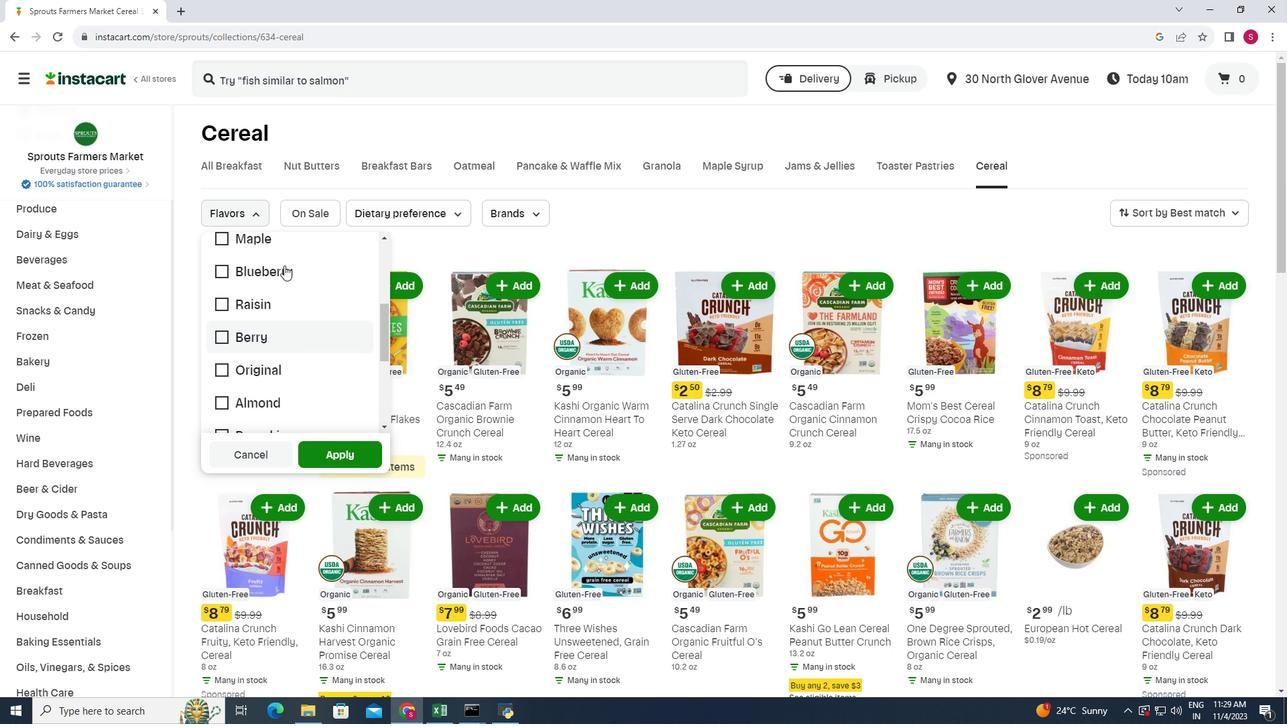 
Action: Mouse scrolled (284, 266) with delta (0, 0)
Screenshot: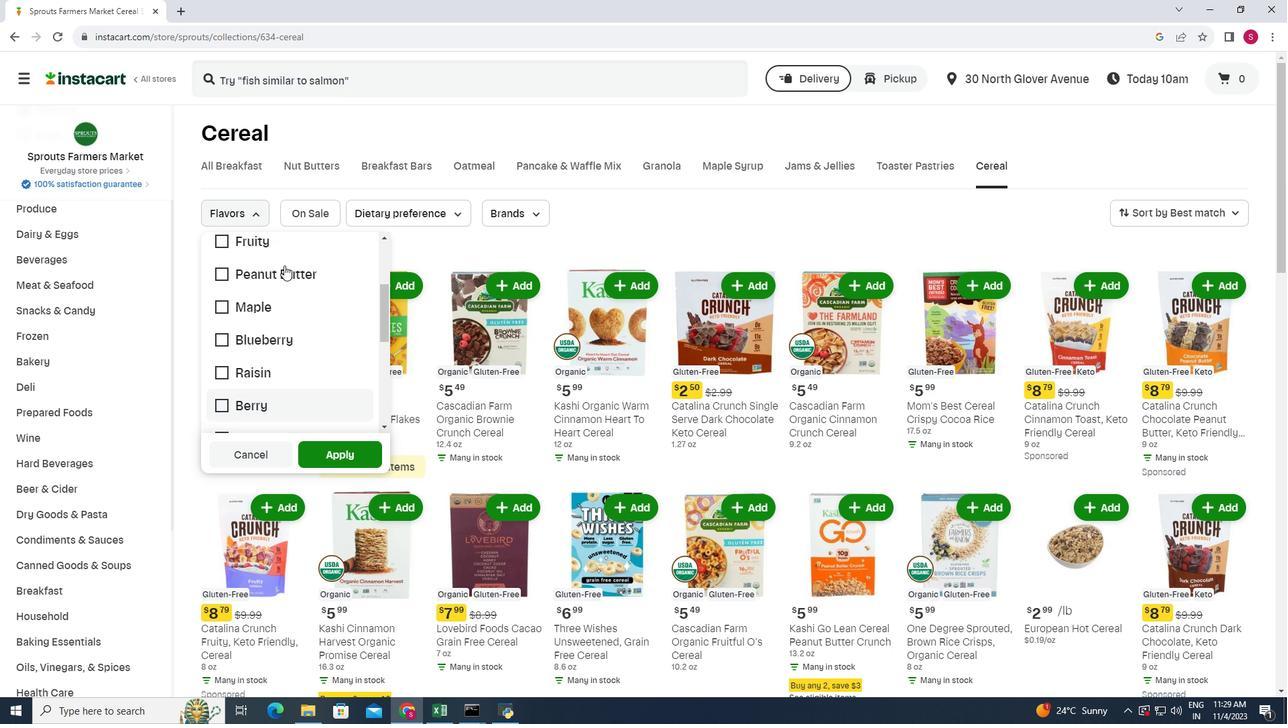 
Action: Mouse scrolled (284, 266) with delta (0, 0)
Screenshot: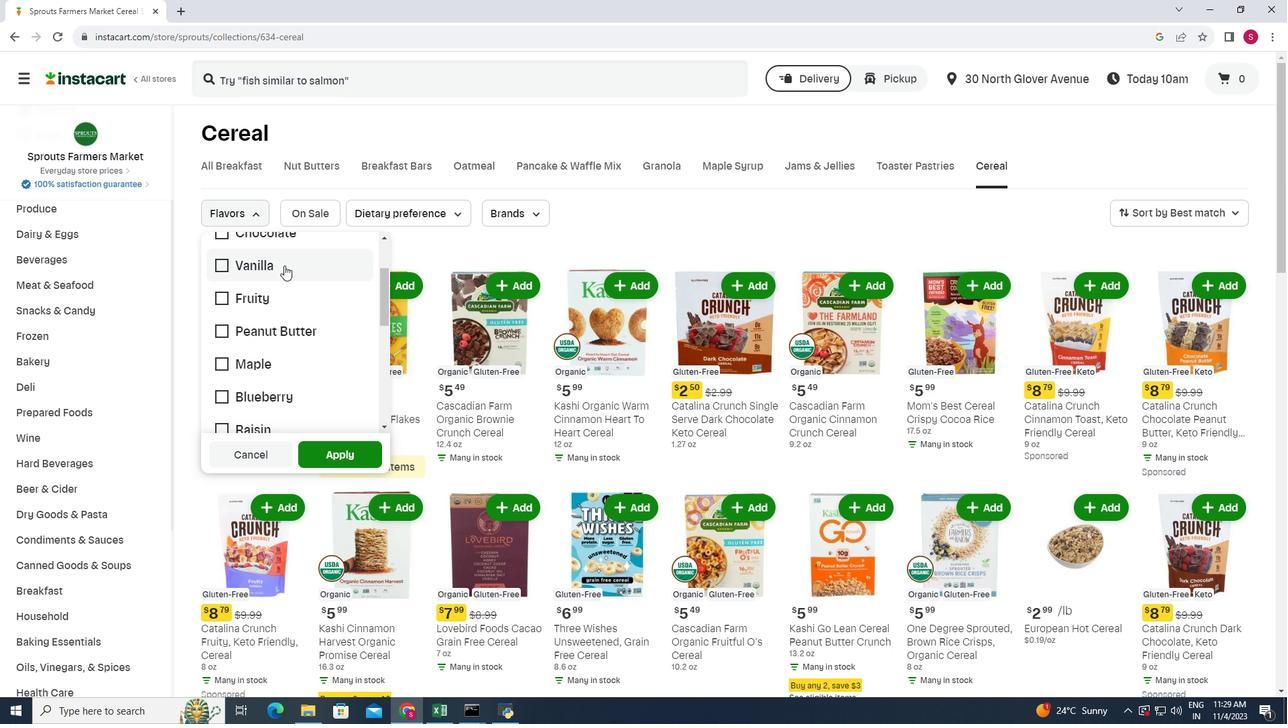 
Action: Mouse scrolled (284, 266) with delta (0, 0)
Screenshot: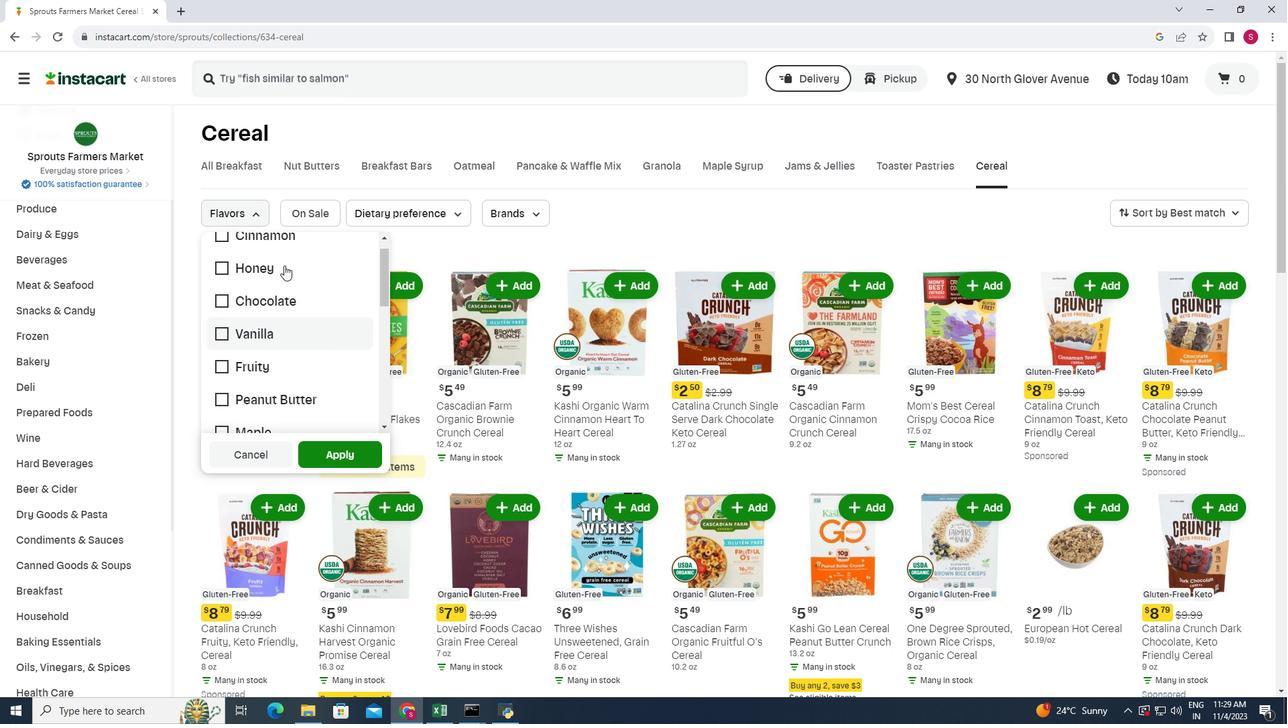 
Action: Mouse scrolled (284, 266) with delta (0, 0)
Screenshot: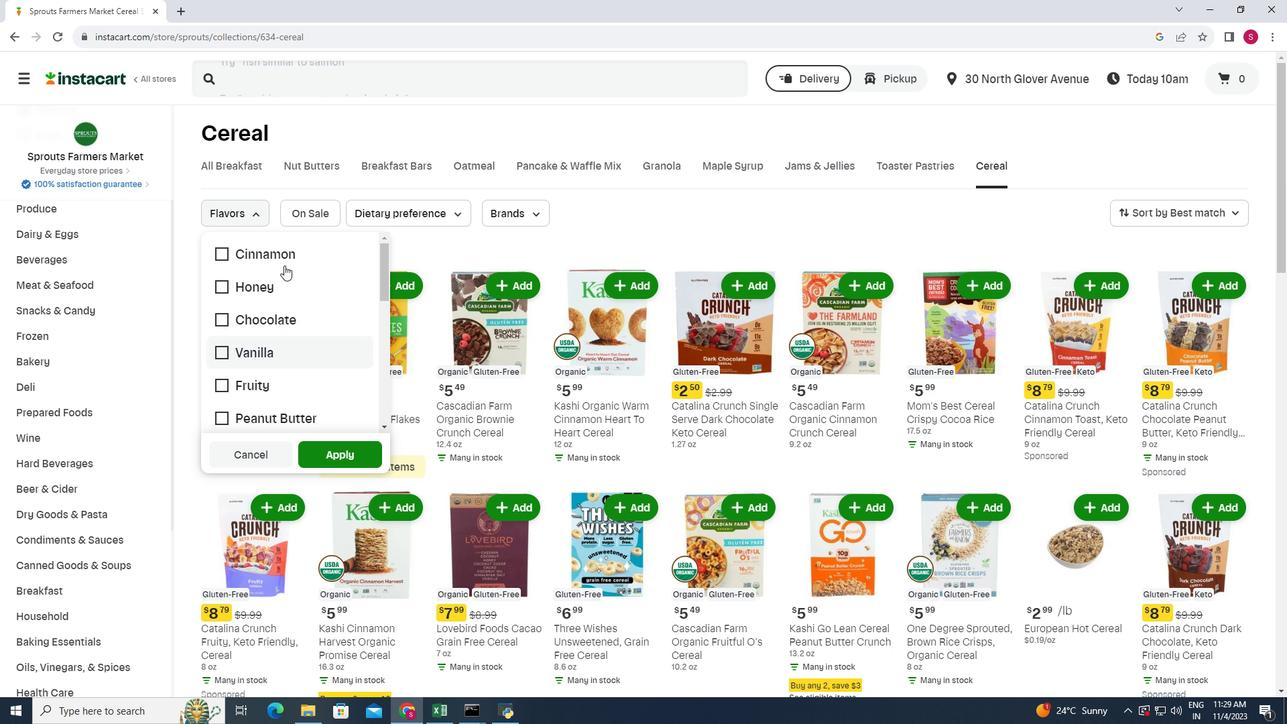 
